 Task: Schedule a session to address project risks.
Action: Mouse moved to (78, 111)
Screenshot: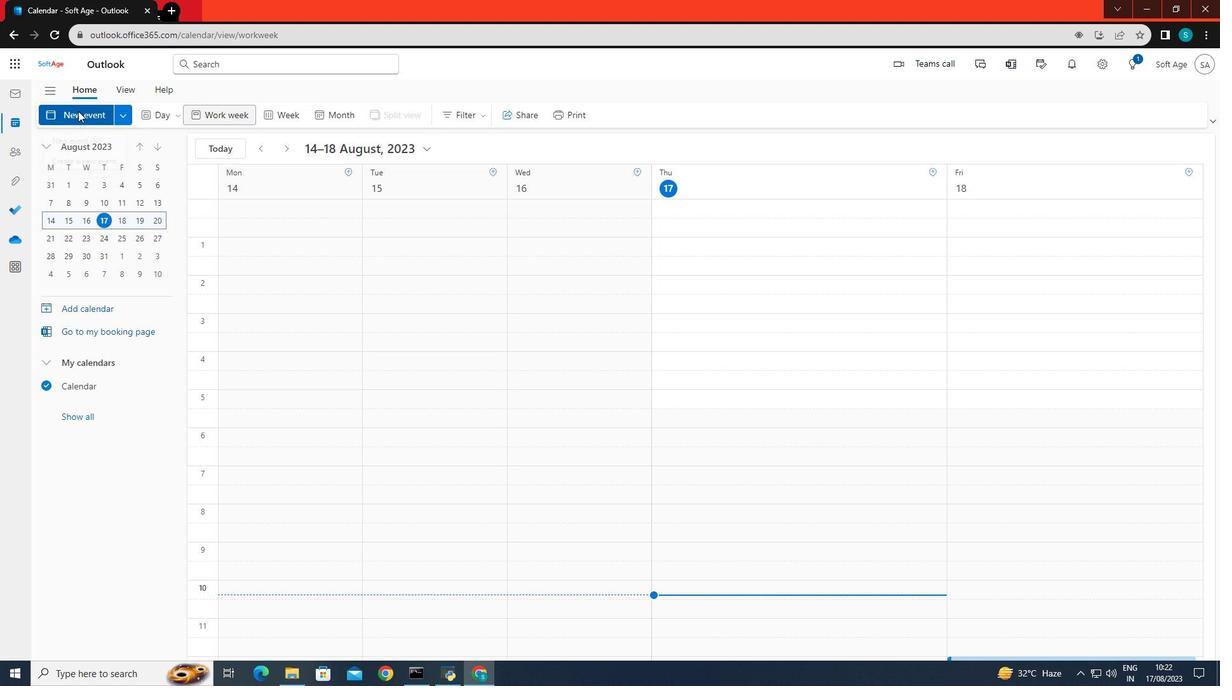 
Action: Mouse pressed left at (78, 111)
Screenshot: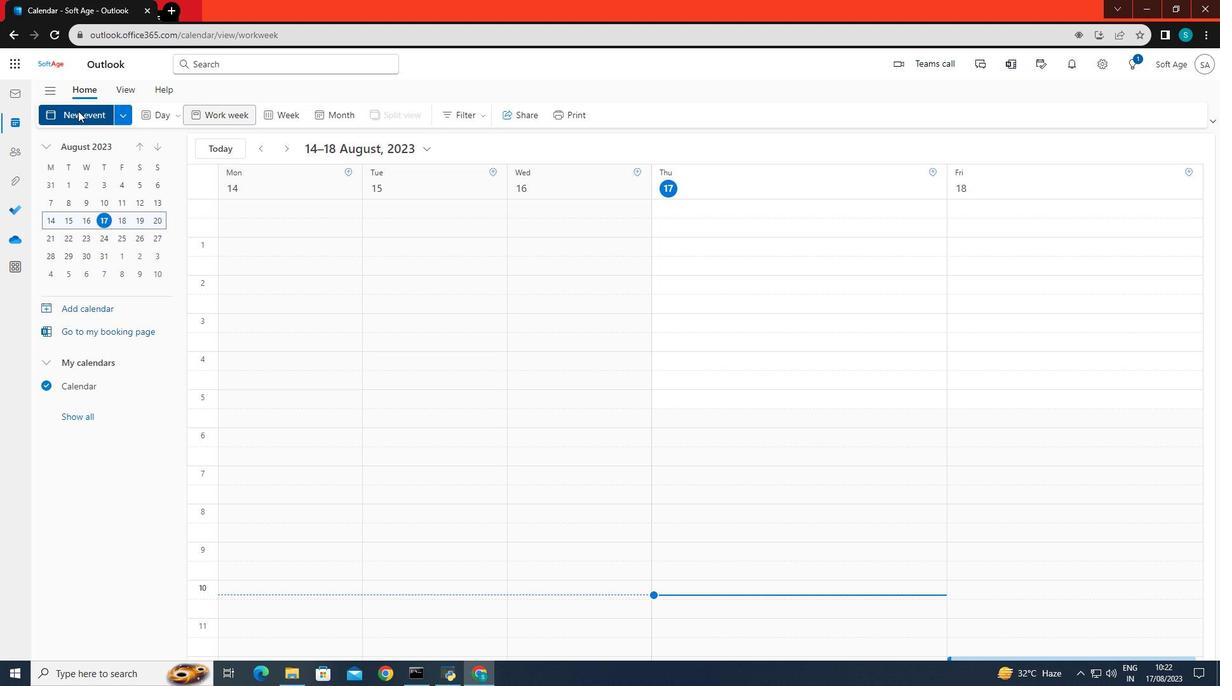 
Action: Mouse moved to (343, 203)
Screenshot: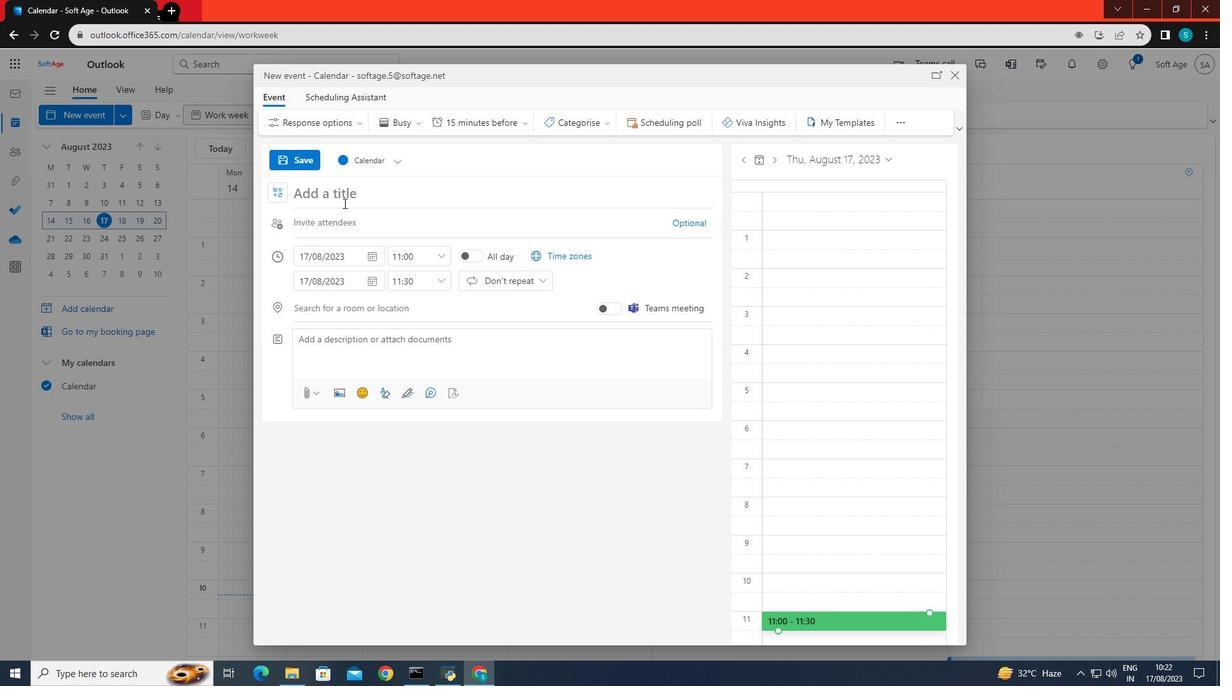 
Action: Mouse pressed left at (343, 203)
Screenshot: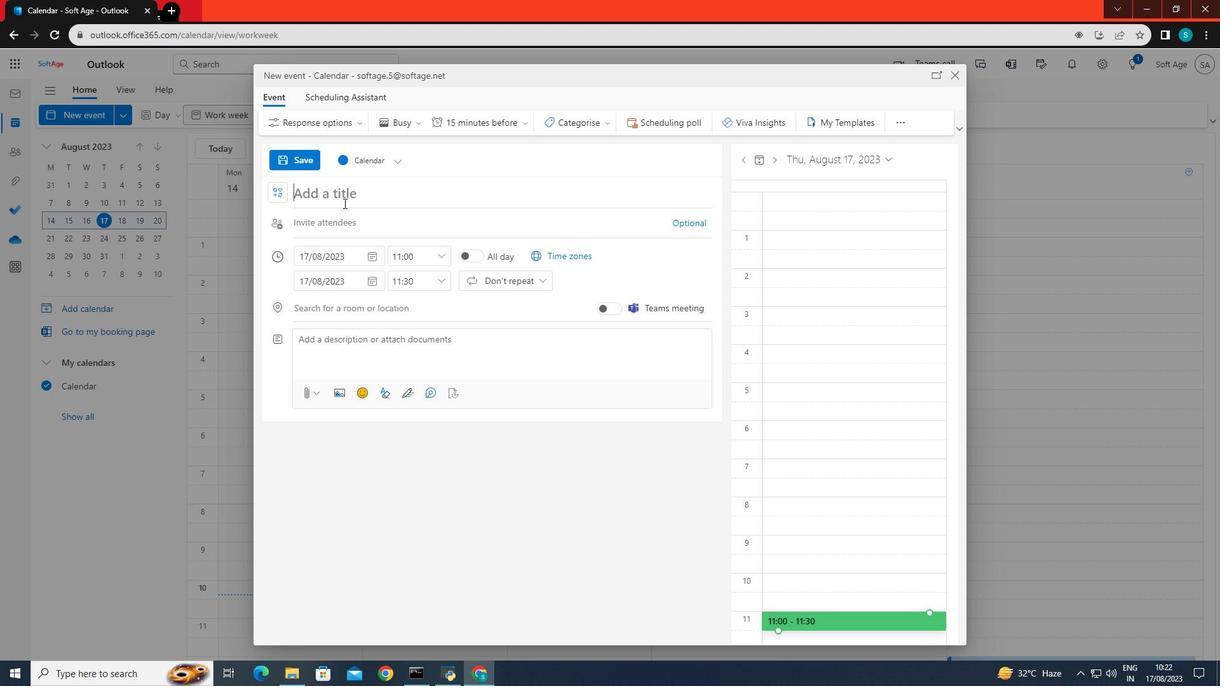 
Action: Key pressed <Key.caps_lock>AD<Key.backspace><Key.caps_lock>ddress<Key.space>projed<Key.backspace>ct<Key.space>risks
Screenshot: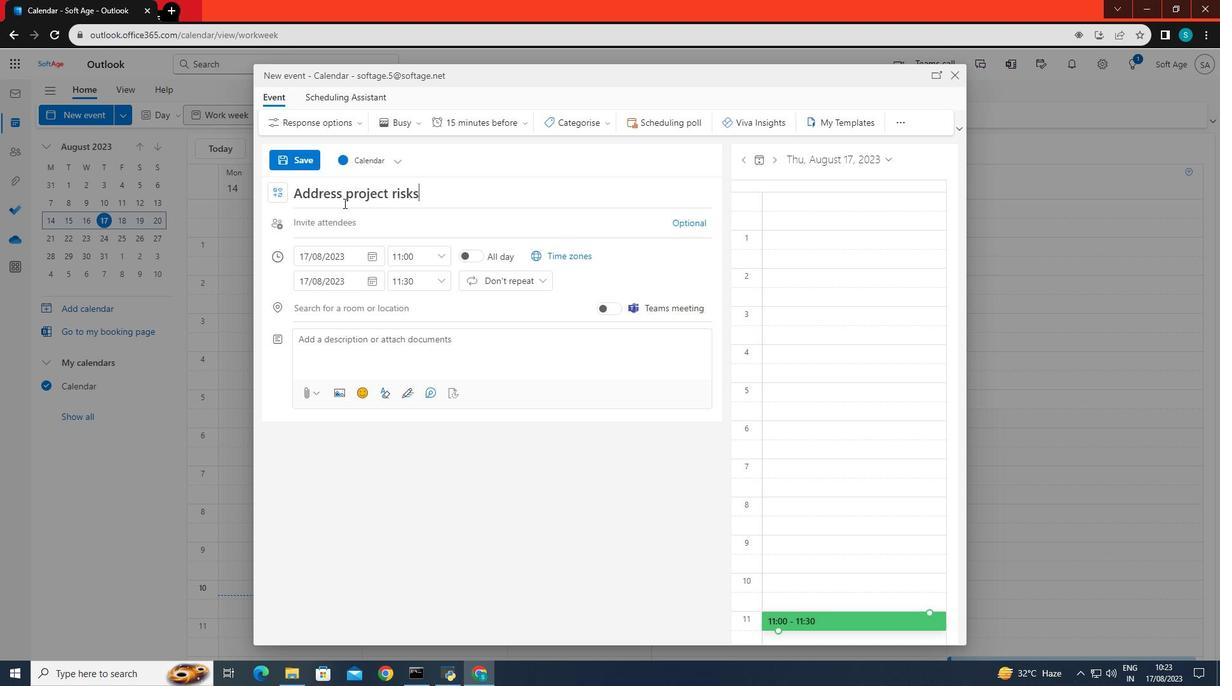 
Action: Mouse moved to (347, 194)
Screenshot: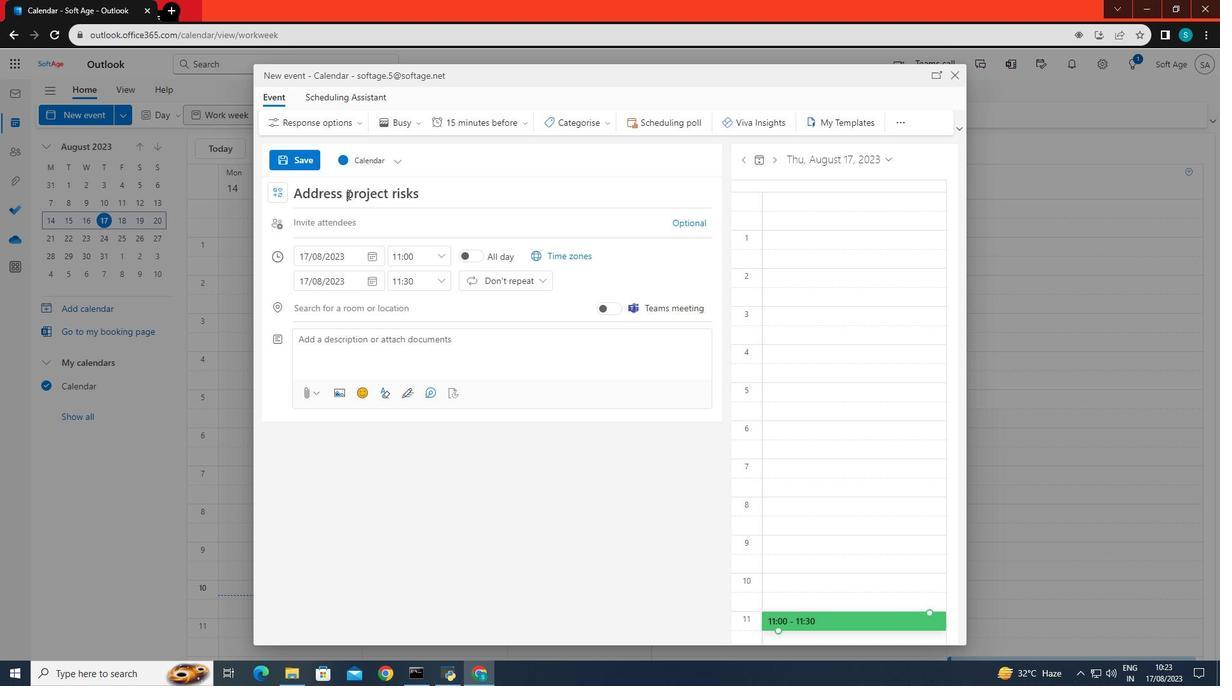 
Action: Mouse pressed left at (347, 194)
Screenshot: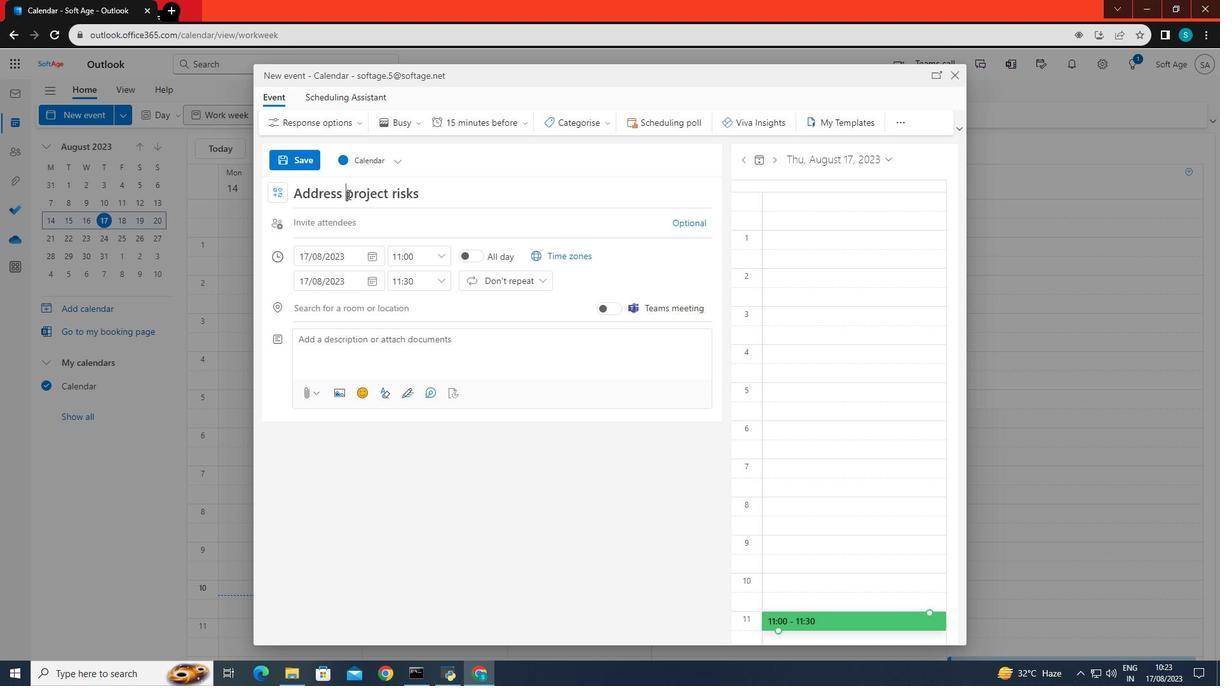 
Action: Mouse moved to (354, 226)
Screenshot: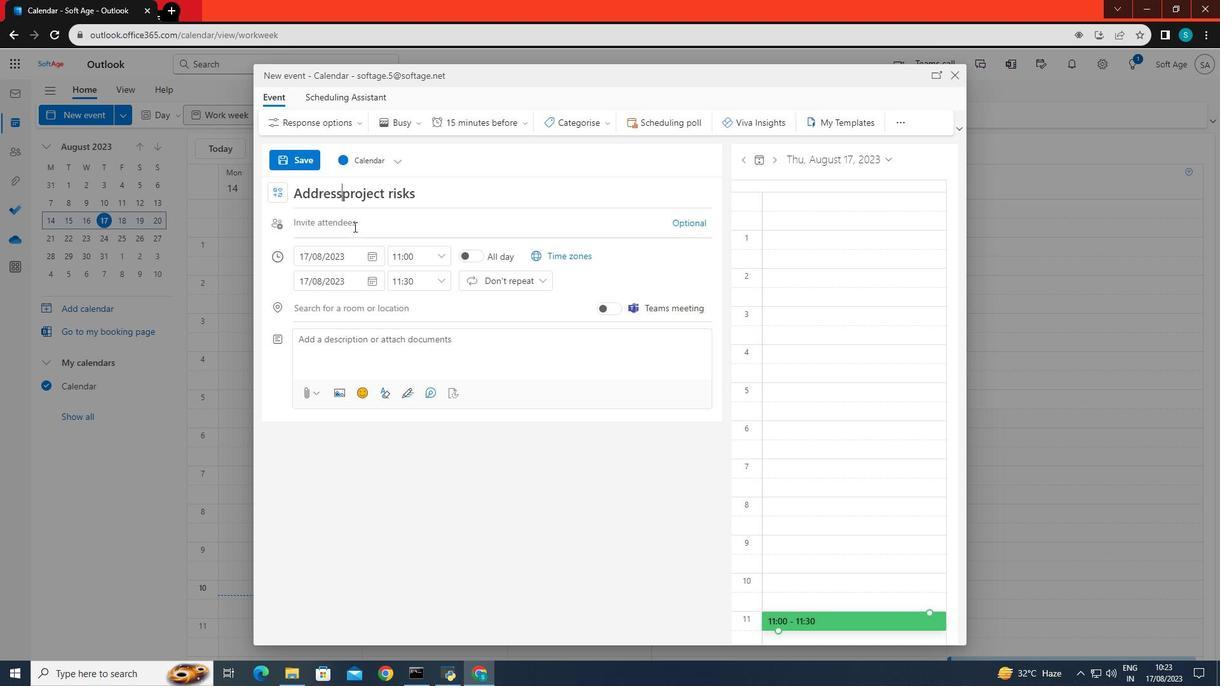 
Action: Key pressed <Key.backspace><Key.backspace><Key.backspace><Key.backspace><Key.backspace><Key.backspace><Key.backspace><Key.backspace><Key.backspace><Key.backspace><Key.backspace>
Screenshot: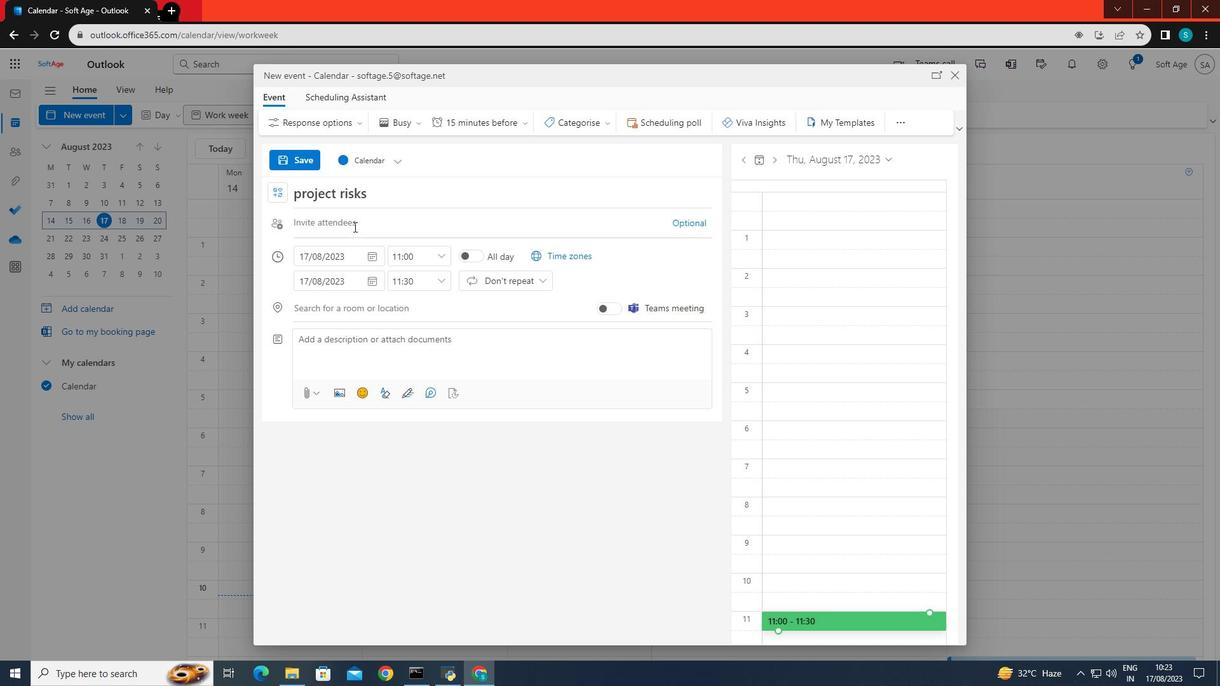 
Action: Mouse moved to (326, 264)
Screenshot: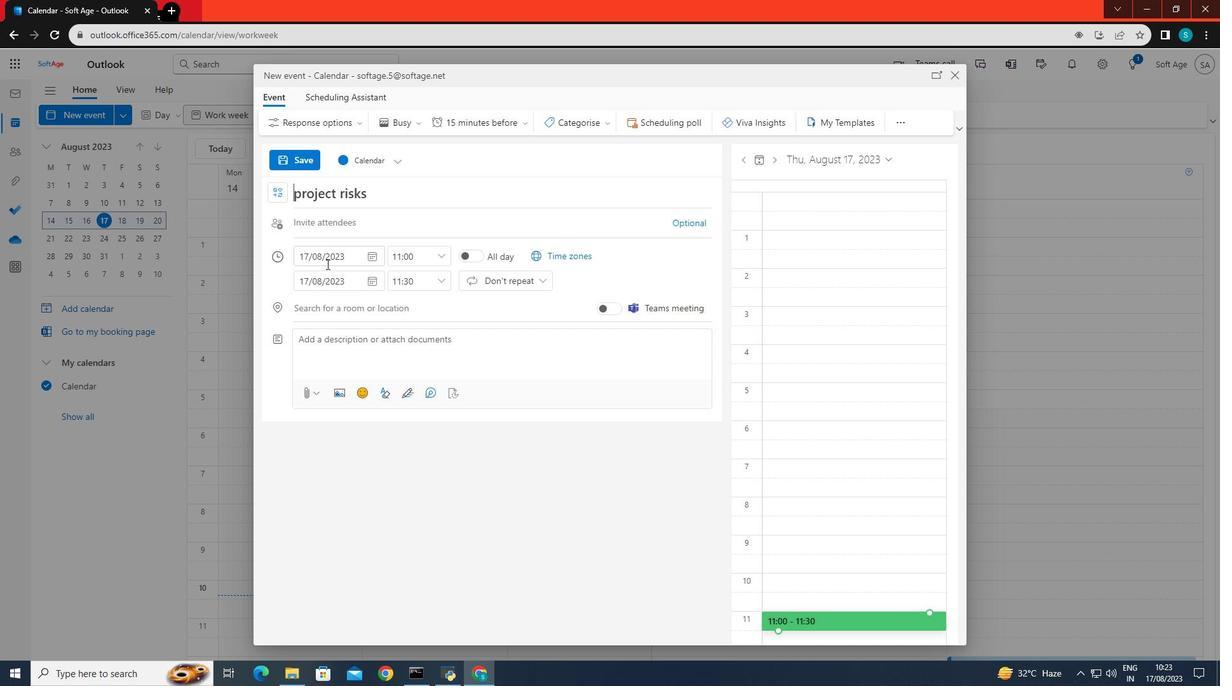 
Action: Mouse pressed left at (326, 264)
Screenshot: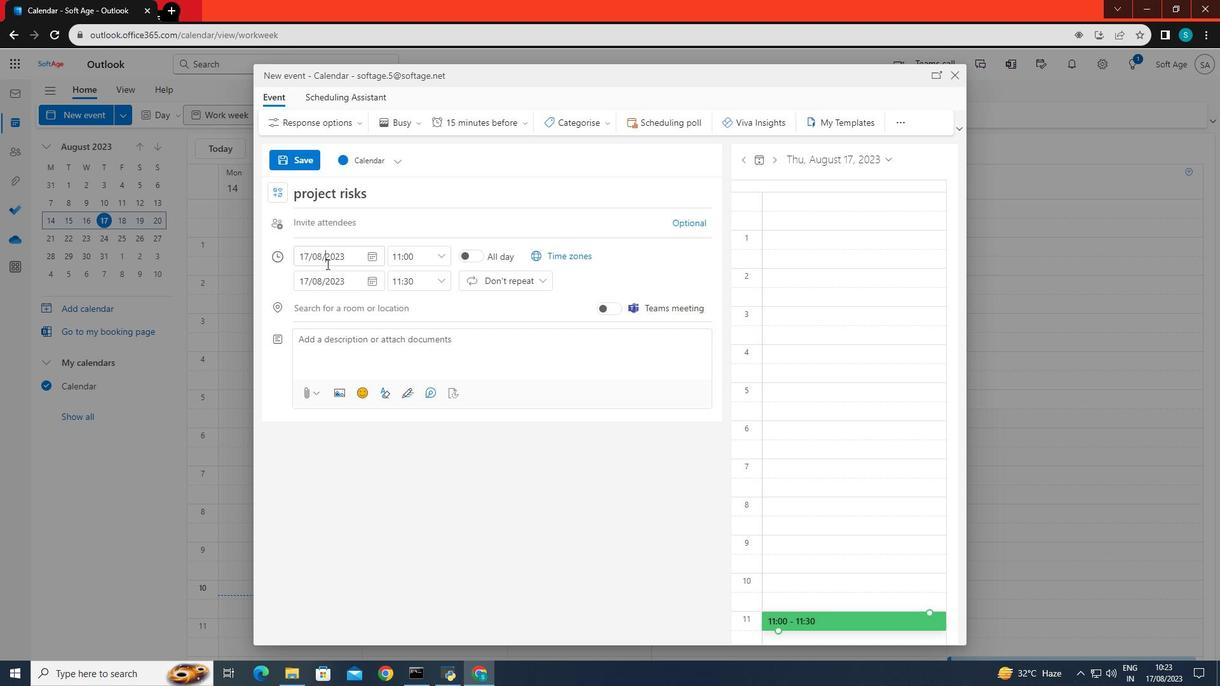 
Action: Mouse moved to (322, 374)
Screenshot: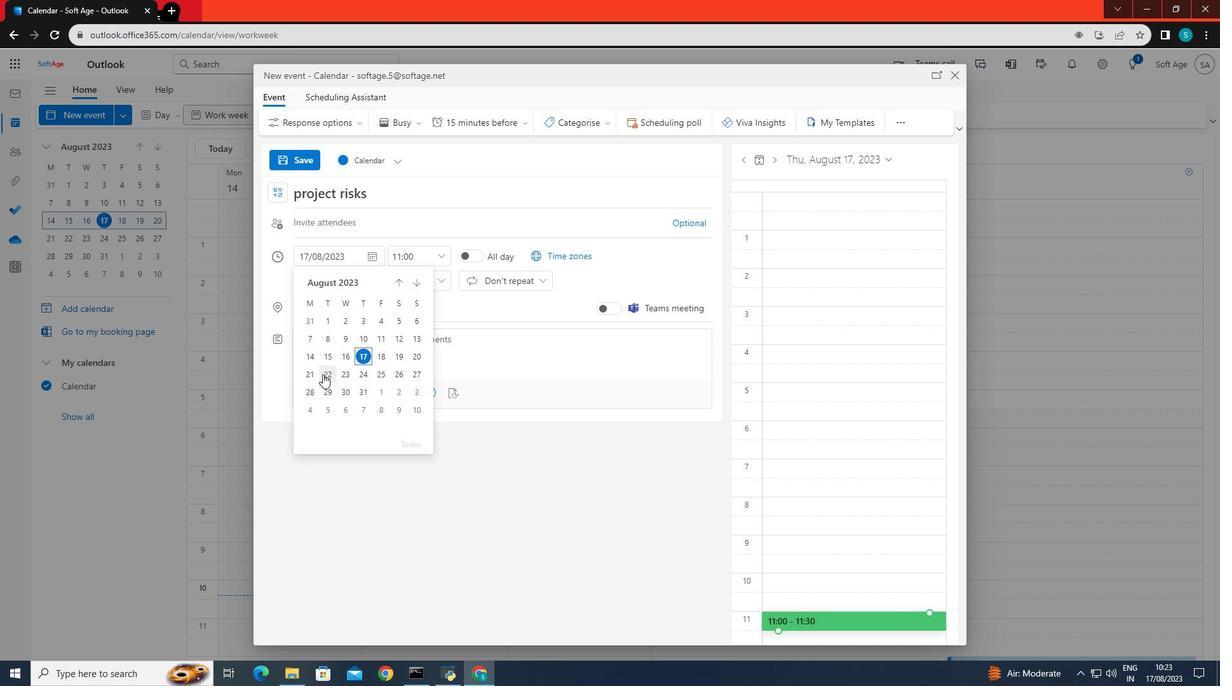 
Action: Mouse pressed left at (322, 374)
Screenshot: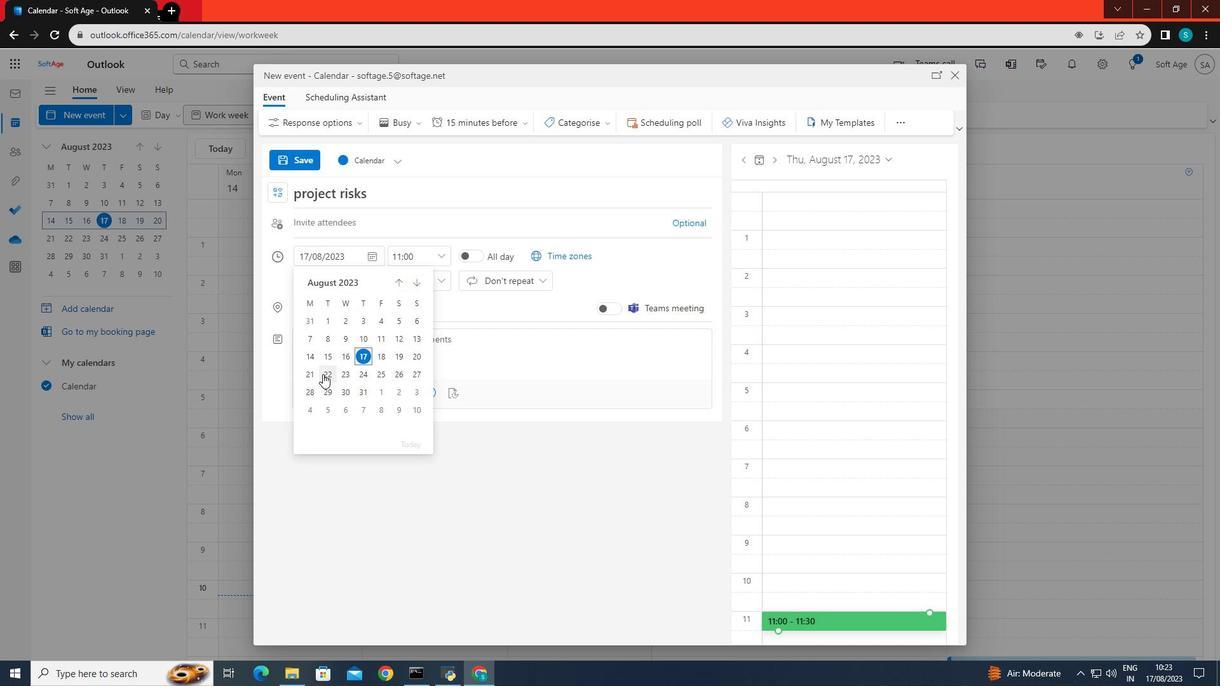 
Action: Mouse moved to (432, 256)
Screenshot: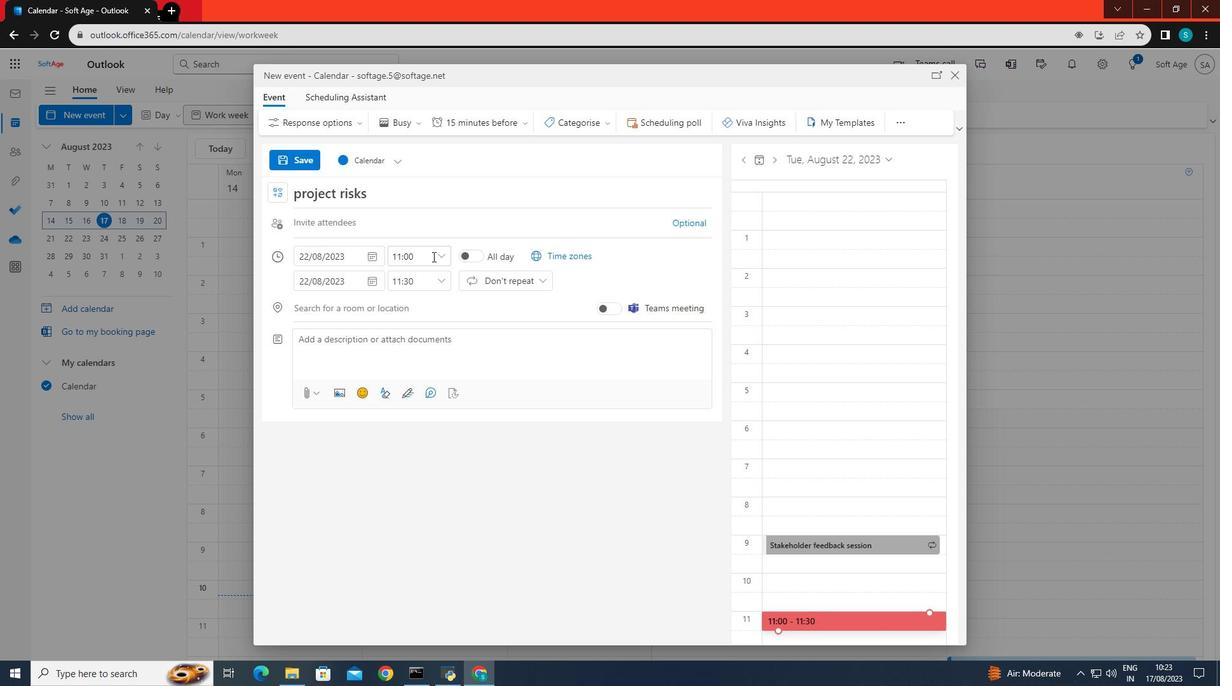 
Action: Mouse pressed left at (432, 256)
Screenshot: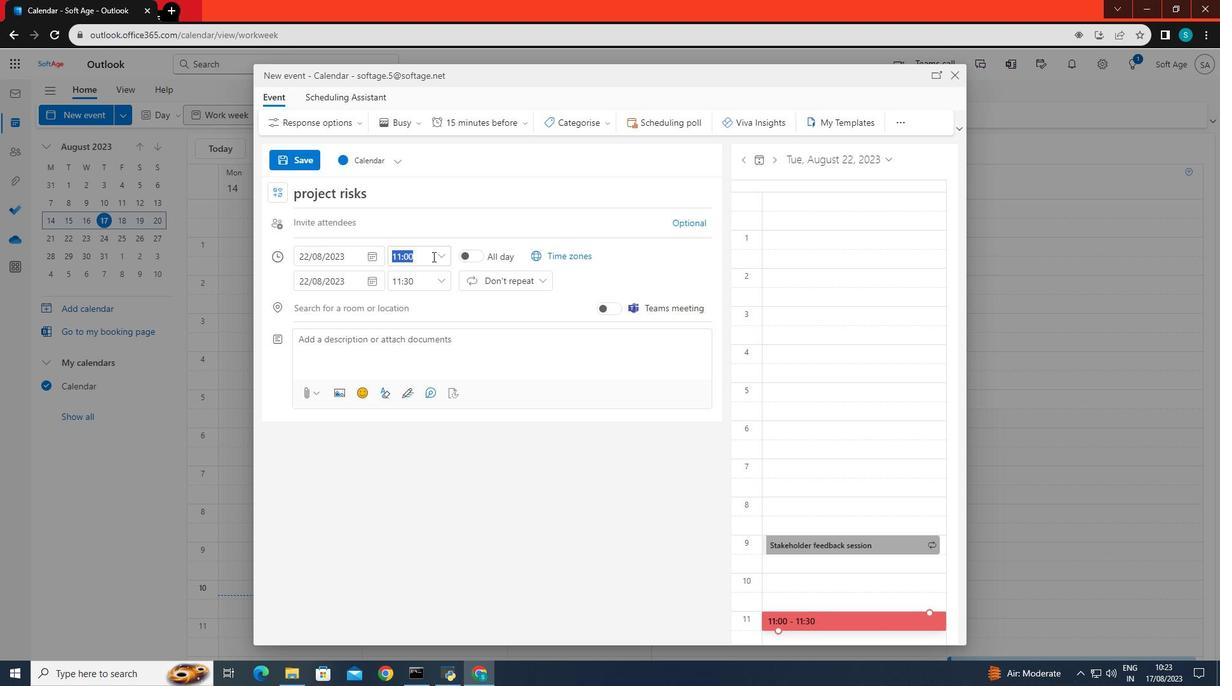 
Action: Mouse moved to (448, 258)
Screenshot: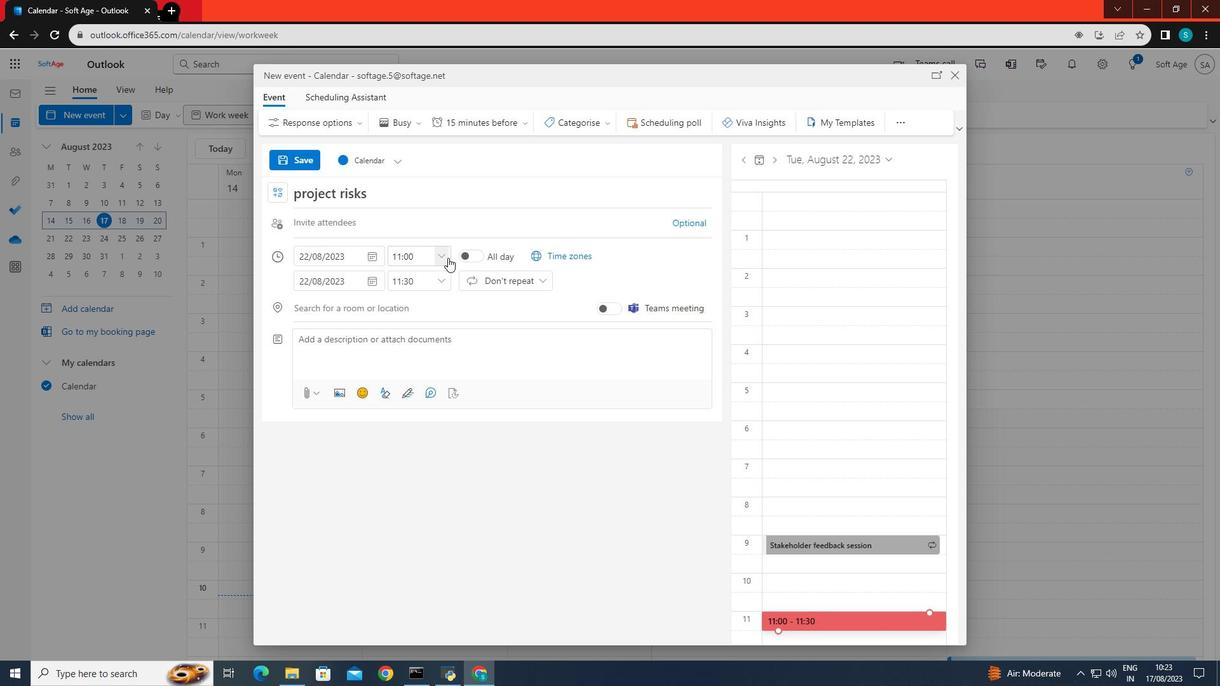 
Action: Mouse pressed left at (448, 258)
Screenshot: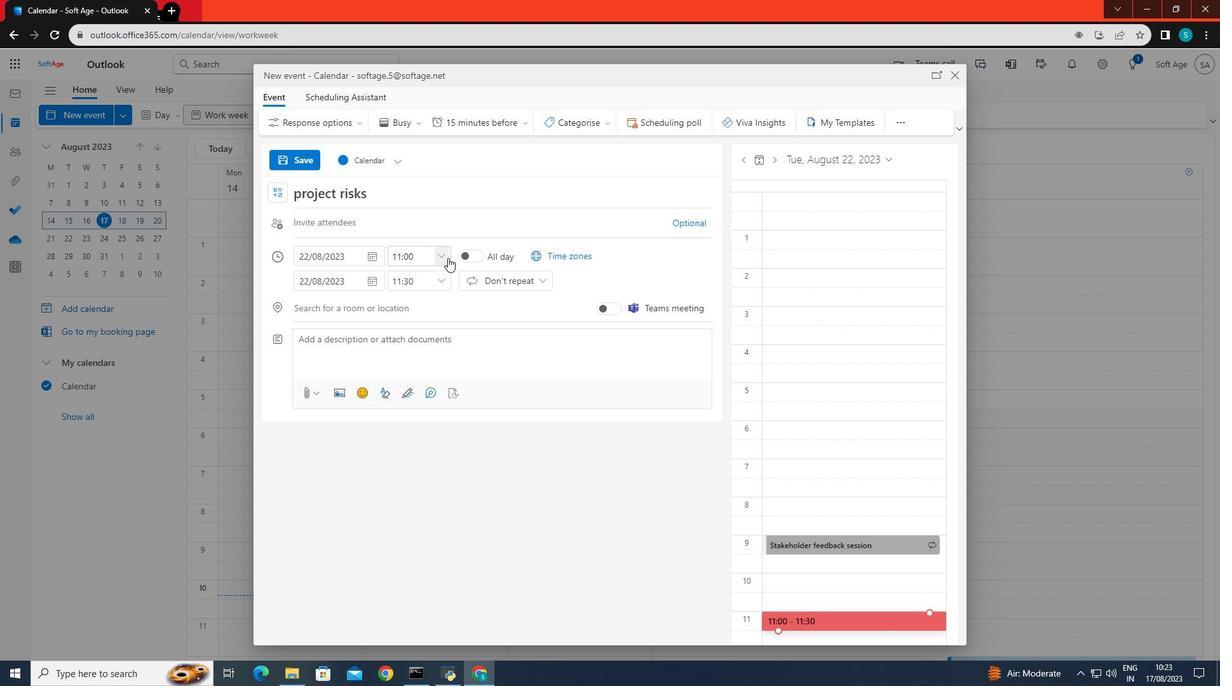 
Action: Mouse moved to (409, 363)
Screenshot: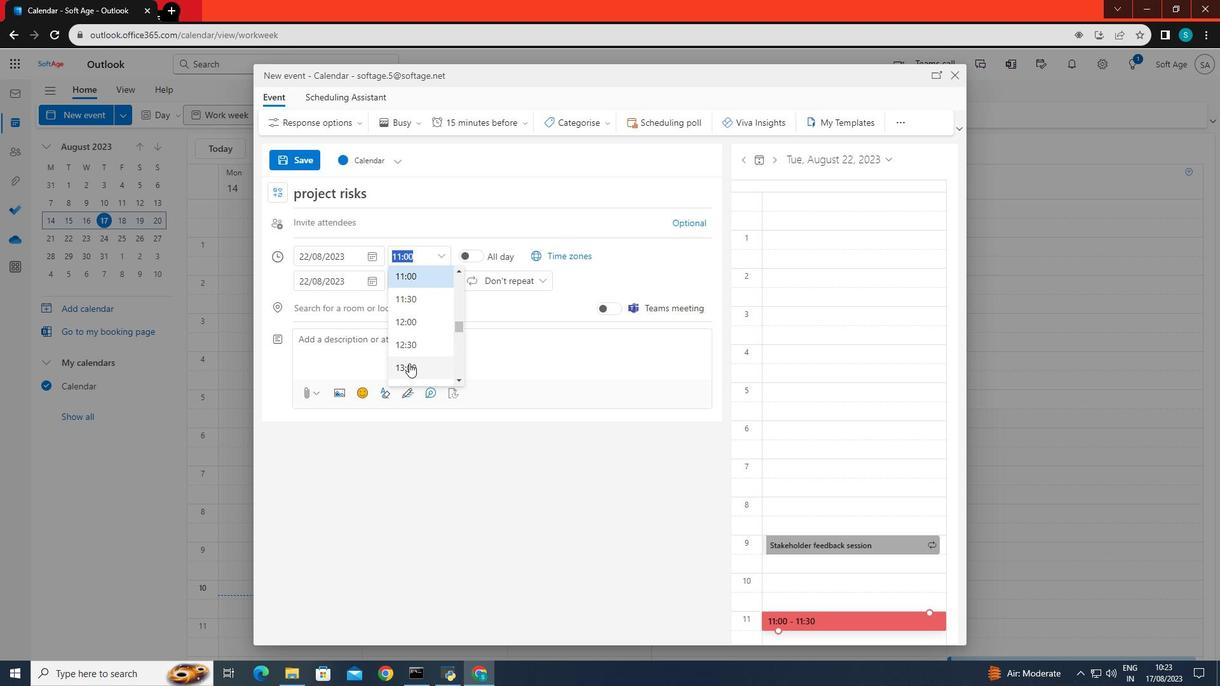 
Action: Mouse pressed left at (409, 363)
Screenshot: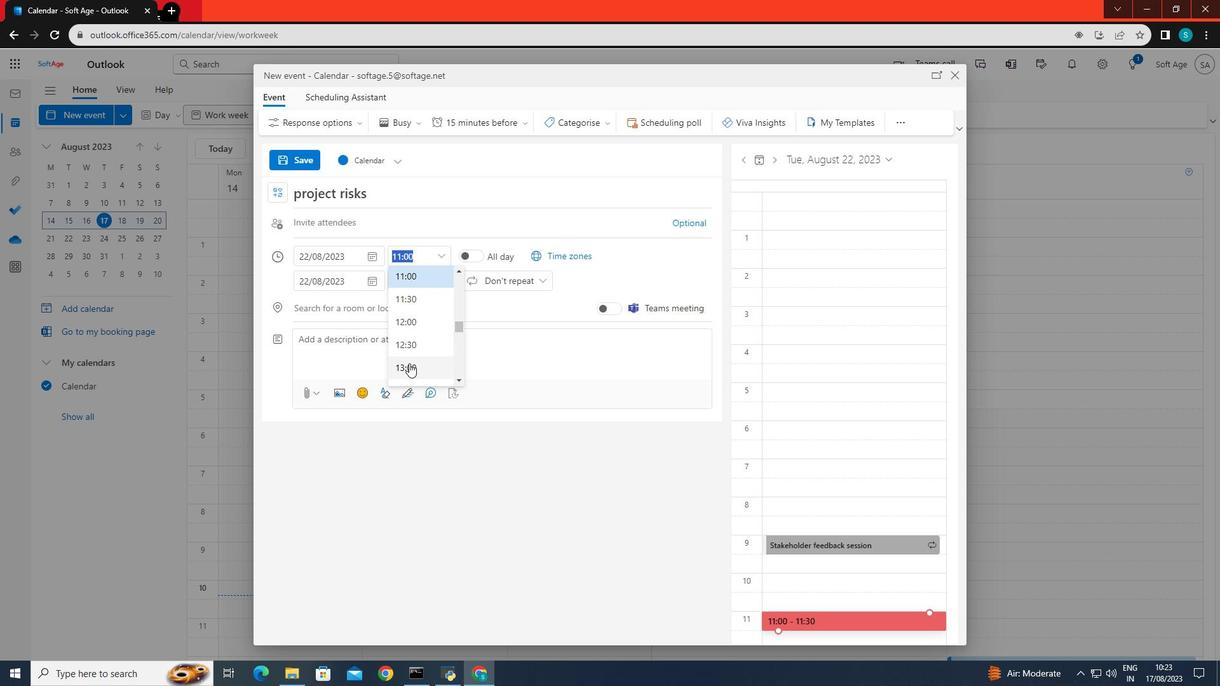 
Action: Mouse moved to (438, 282)
Screenshot: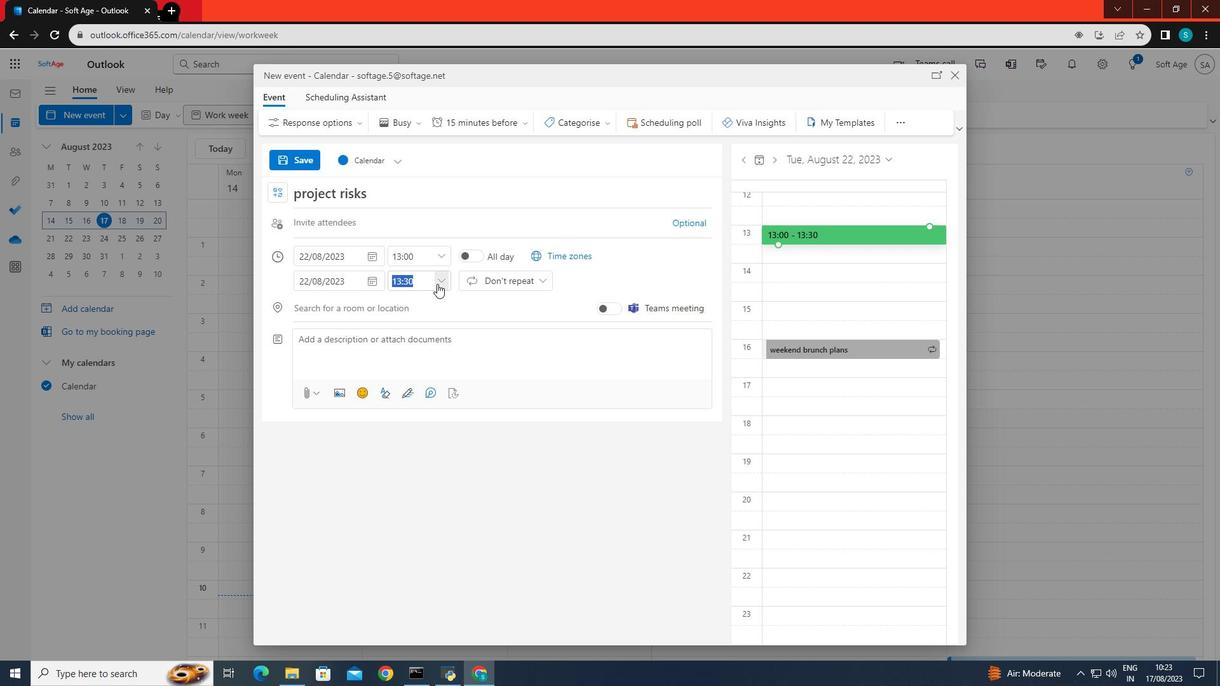 
Action: Mouse pressed left at (441, 280)
Screenshot: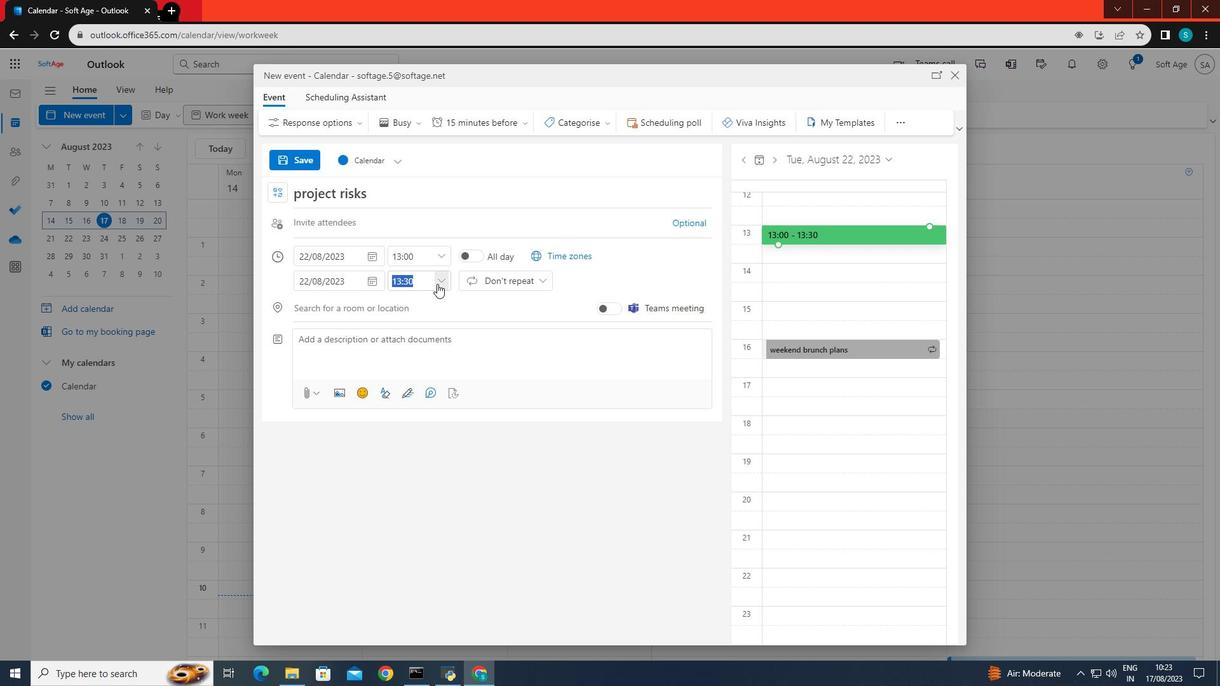 
Action: Mouse moved to (424, 374)
Screenshot: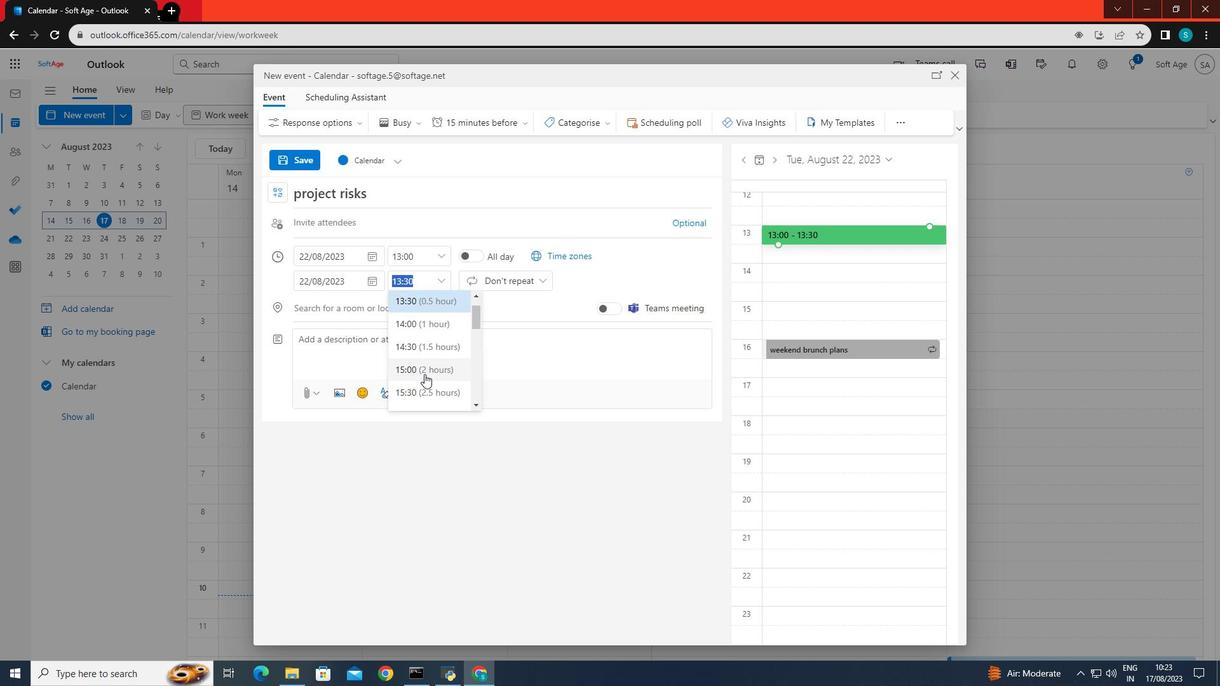 
Action: Mouse pressed left at (424, 374)
Screenshot: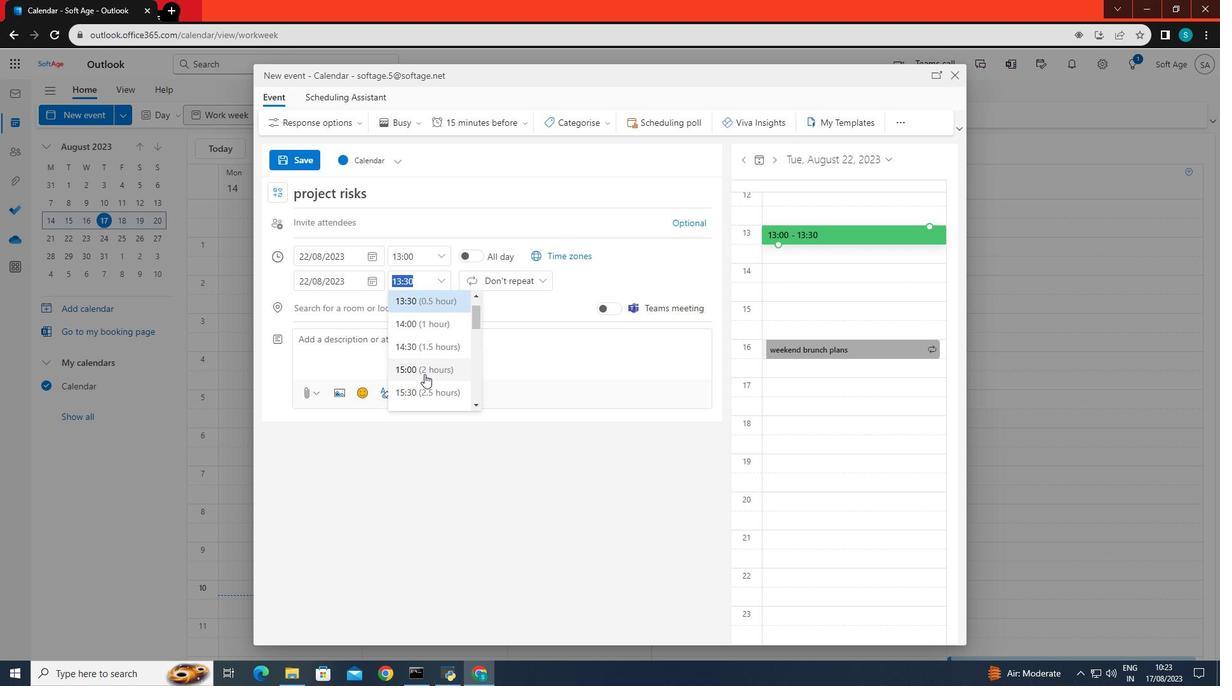 
Action: Mouse moved to (359, 277)
Screenshot: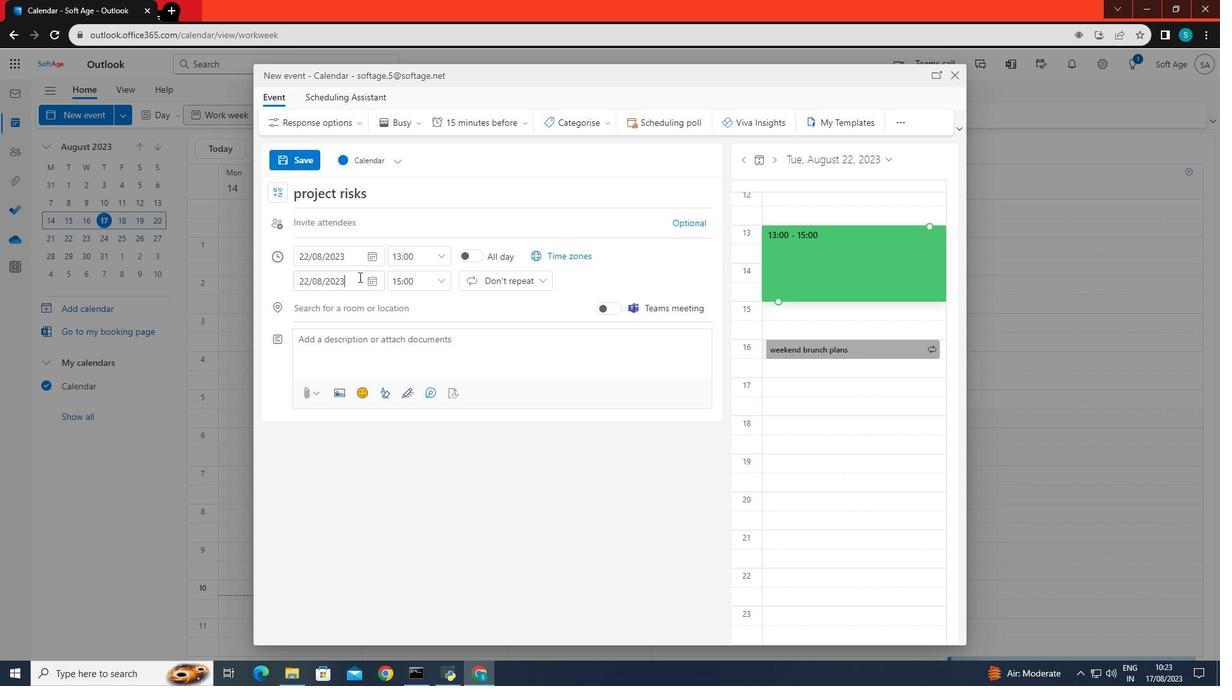 
Action: Mouse pressed left at (359, 277)
Screenshot: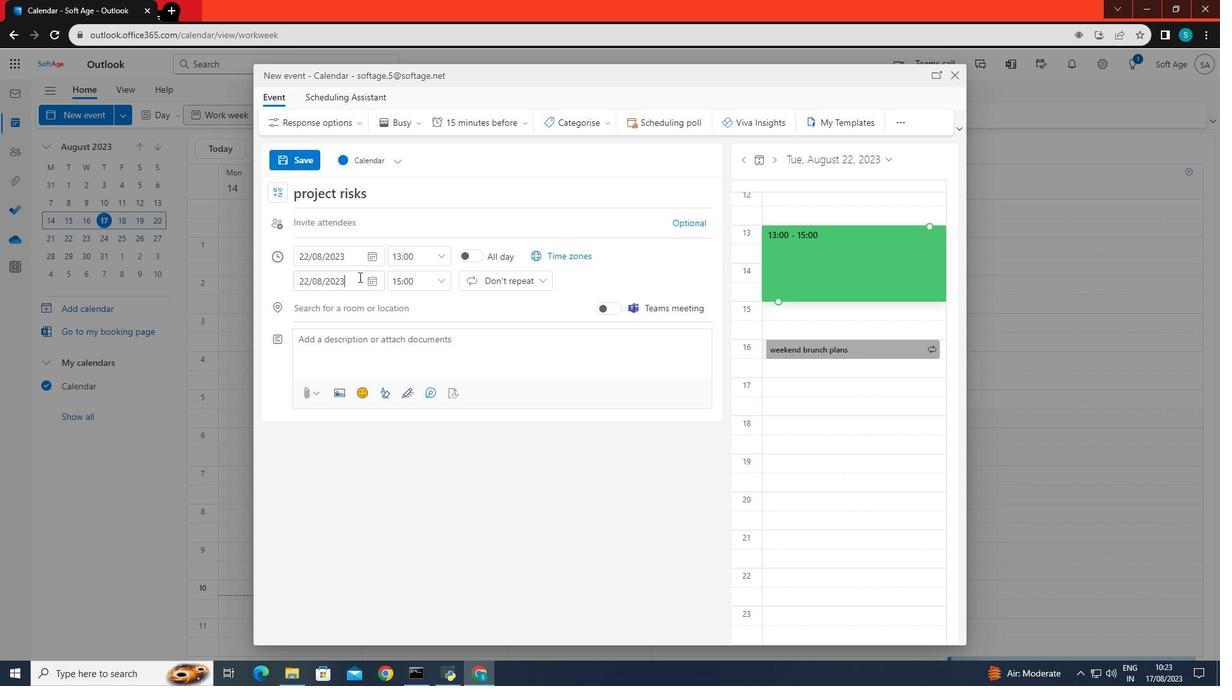 
Action: Mouse moved to (515, 322)
Screenshot: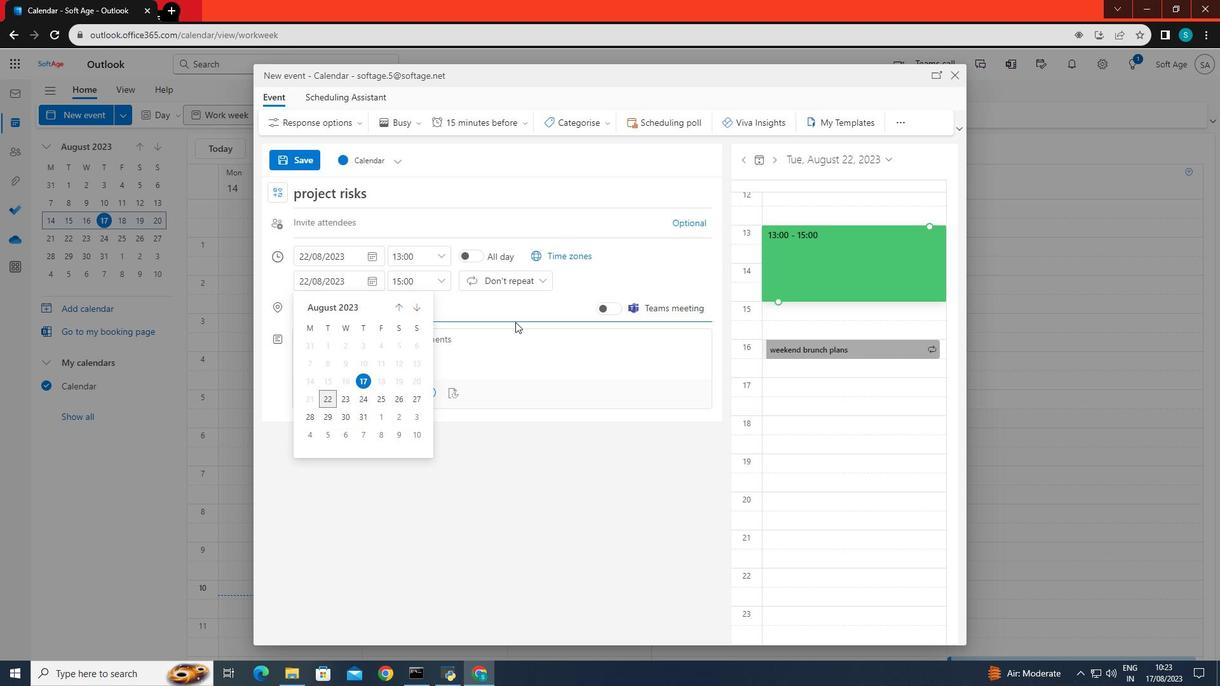 
Action: Mouse pressed left at (515, 322)
Screenshot: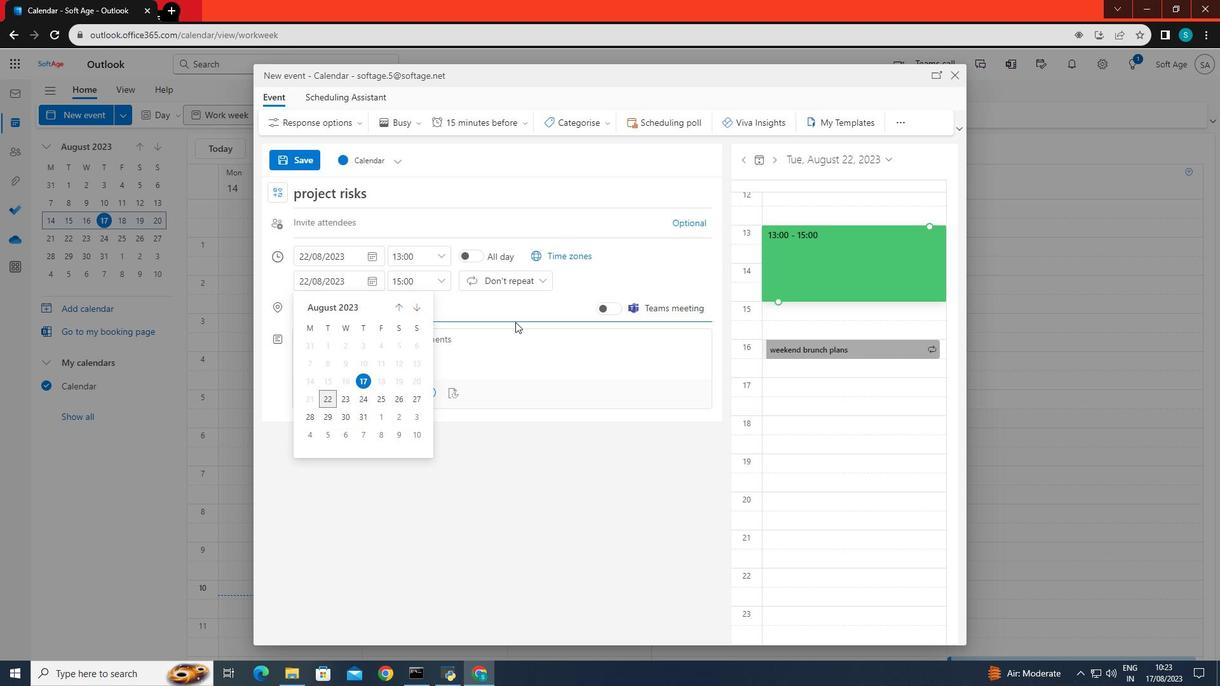 
Action: Mouse moved to (371, 345)
Screenshot: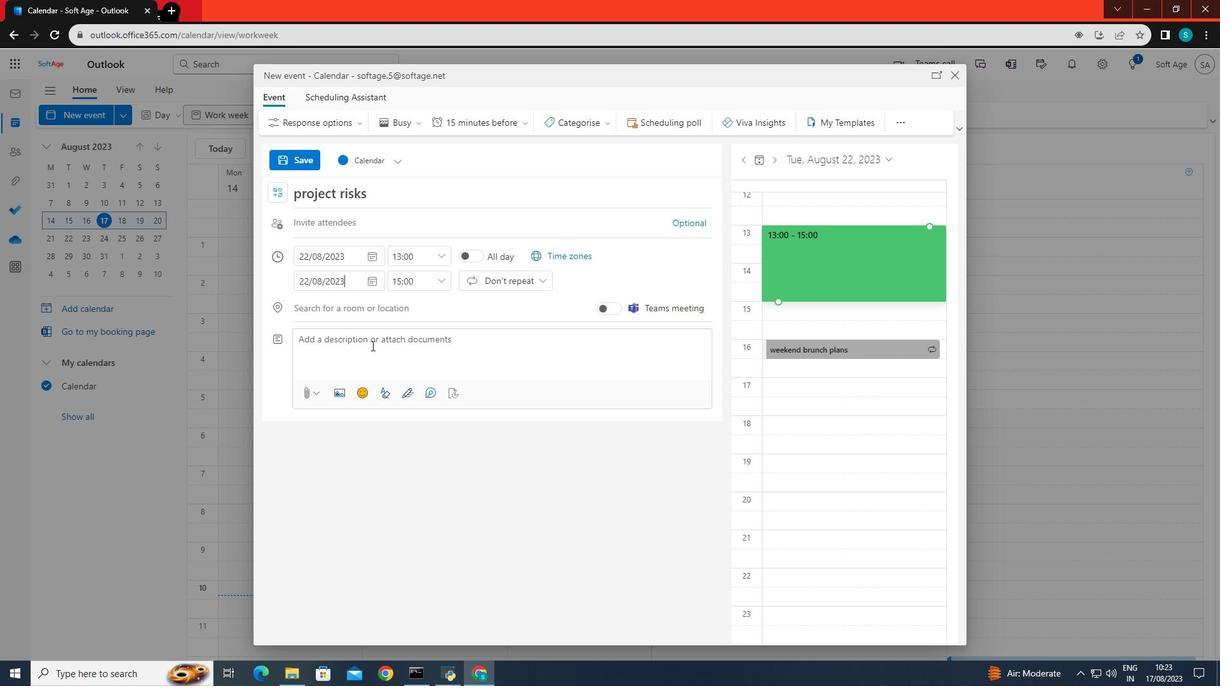 
Action: Mouse pressed left at (371, 345)
Screenshot: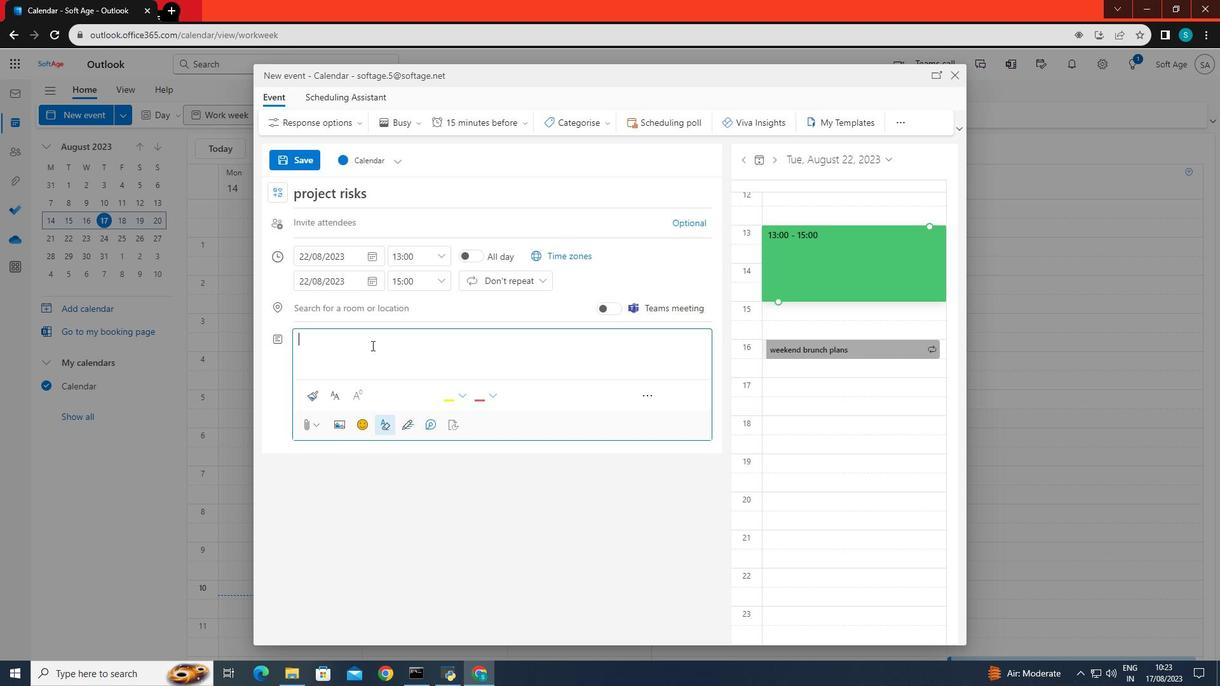 
Action: Key pressed <Key.caps_lock>A<Key.caps_lock><Key.space>sees<Key.backspace><Key.backspace><Key.backspace>ession<Key.space>to<Key.space>address<Key.space>project<Key.space>risks.
Screenshot: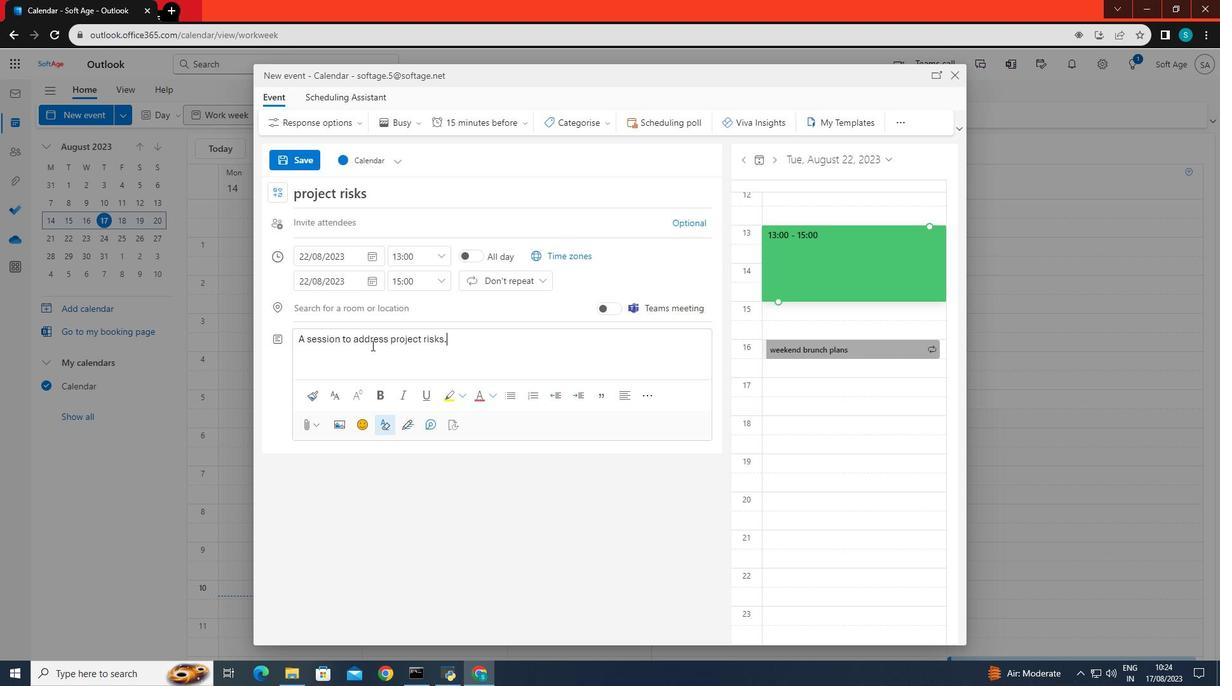 
Action: Mouse moved to (472, 285)
Screenshot: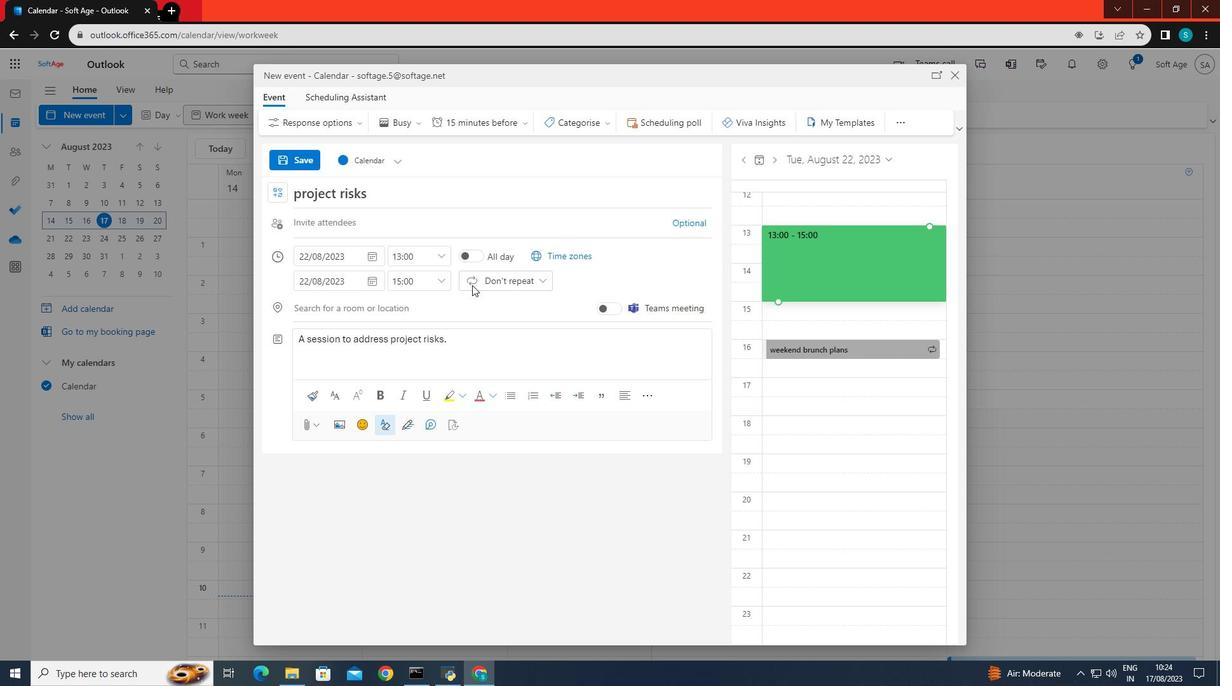 
Action: Mouse pressed left at (472, 285)
Screenshot: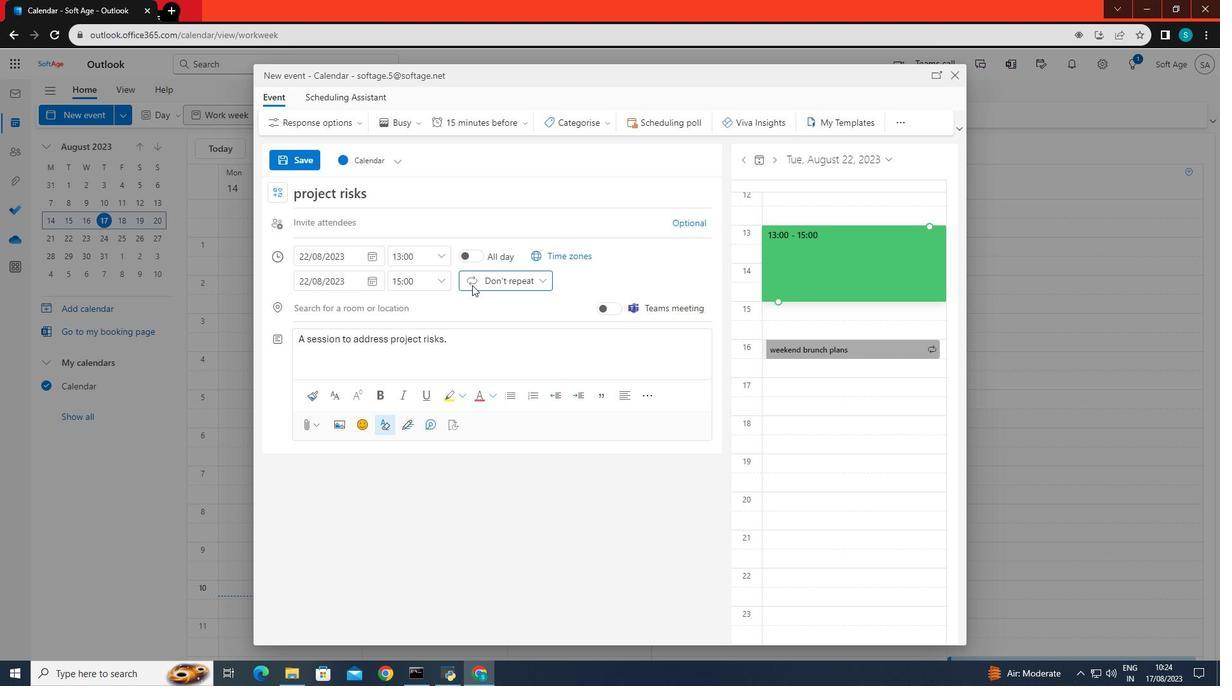 
Action: Mouse moved to (491, 285)
Screenshot: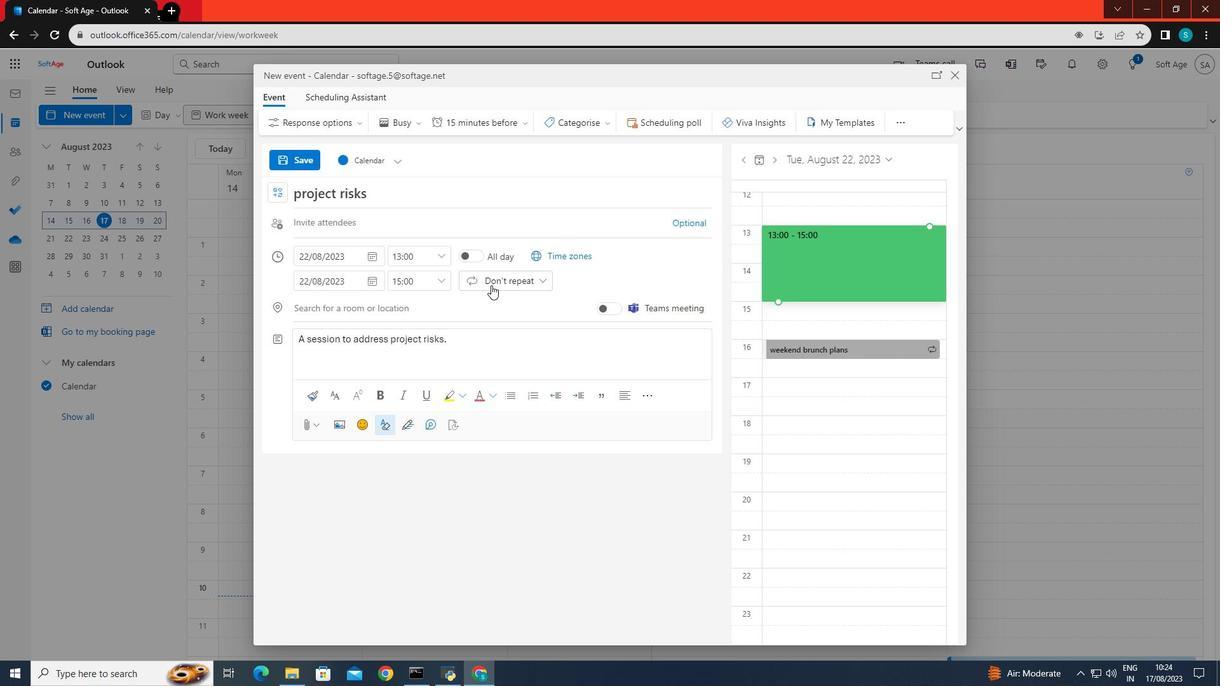 
Action: Mouse pressed left at (491, 285)
Screenshot: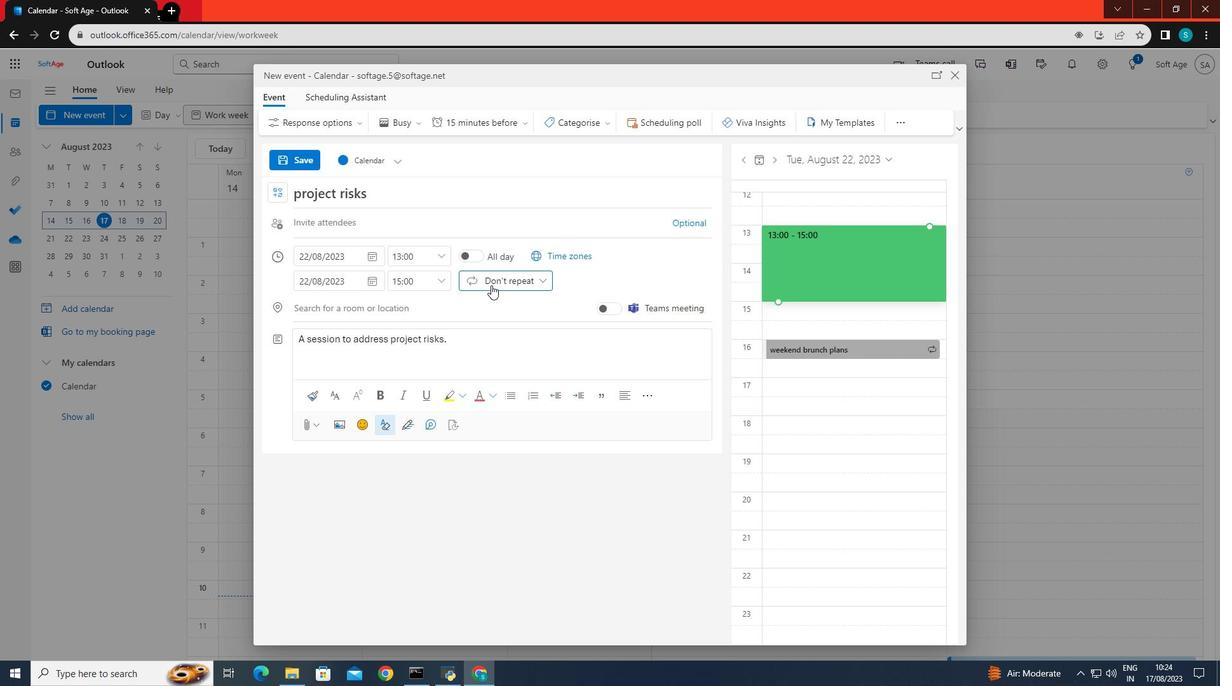 
Action: Mouse moved to (487, 368)
Screenshot: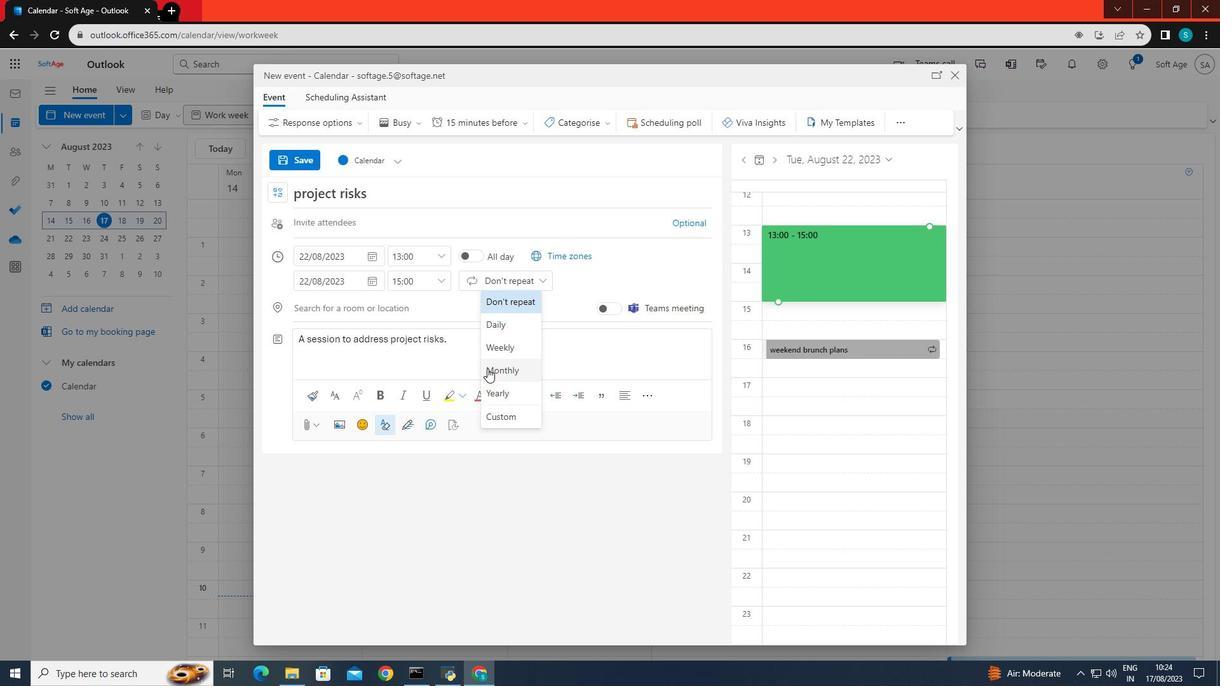 
Action: Mouse pressed left at (487, 368)
Screenshot: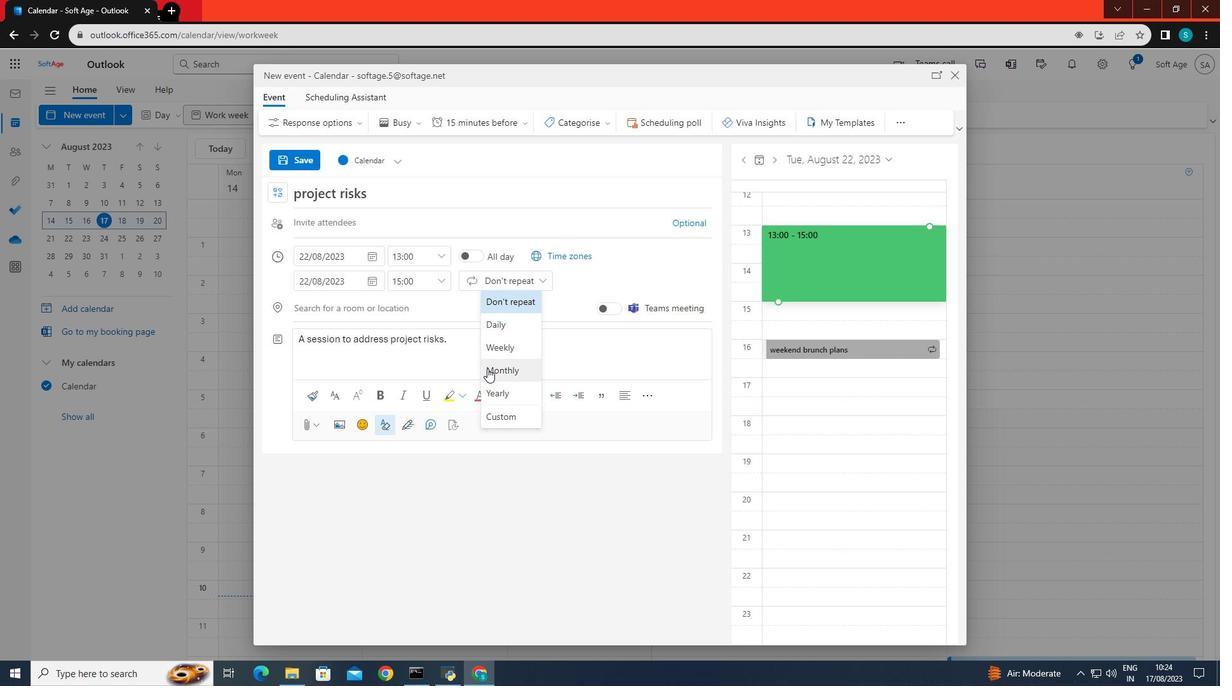 
Action: Mouse moved to (535, 352)
Screenshot: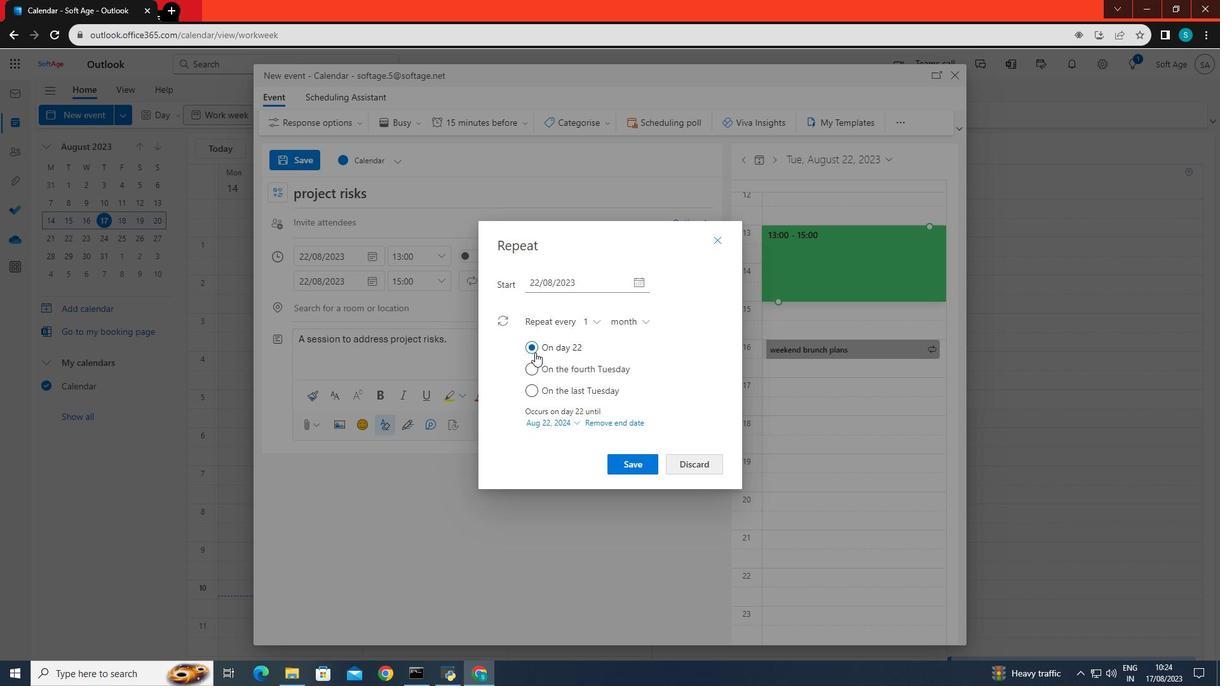 
Action: Mouse pressed left at (535, 352)
Screenshot: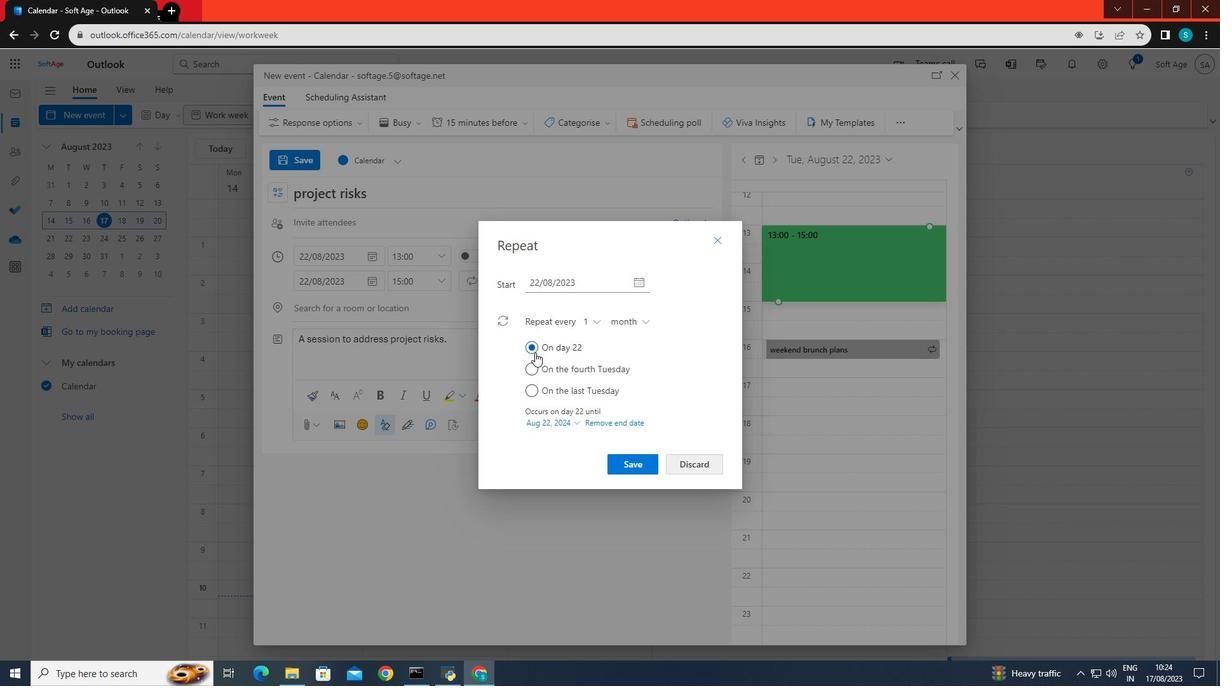 
Action: Mouse moved to (631, 461)
Screenshot: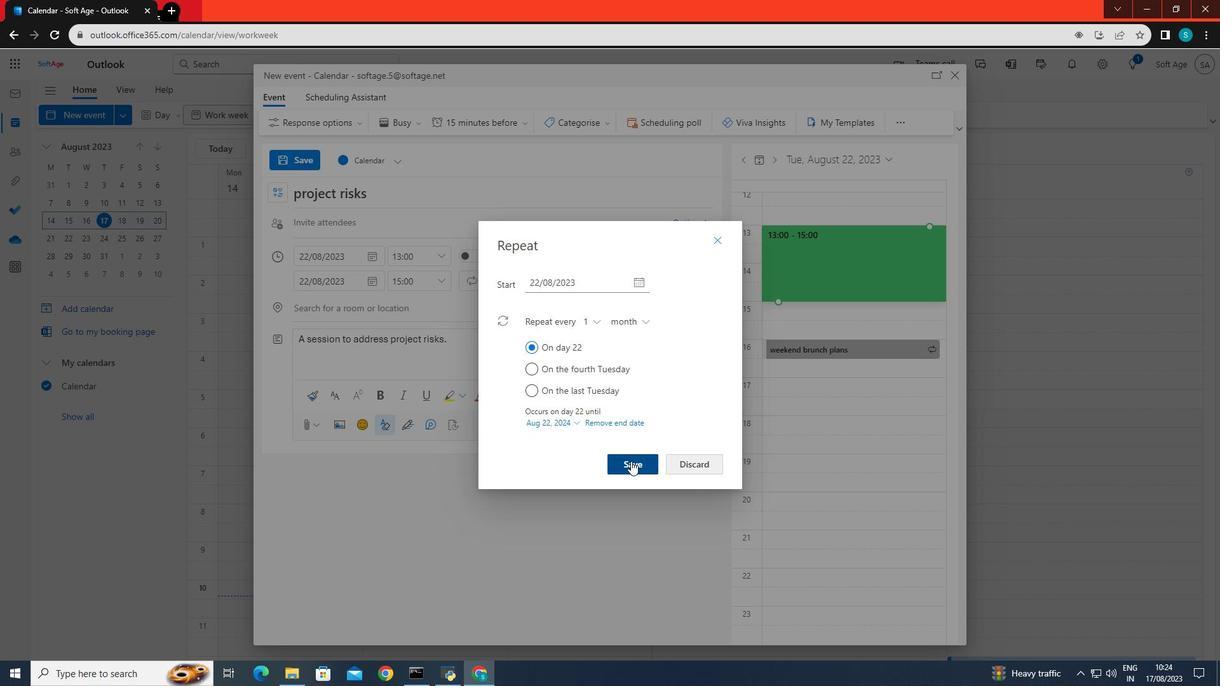 
Action: Mouse pressed left at (631, 461)
Screenshot: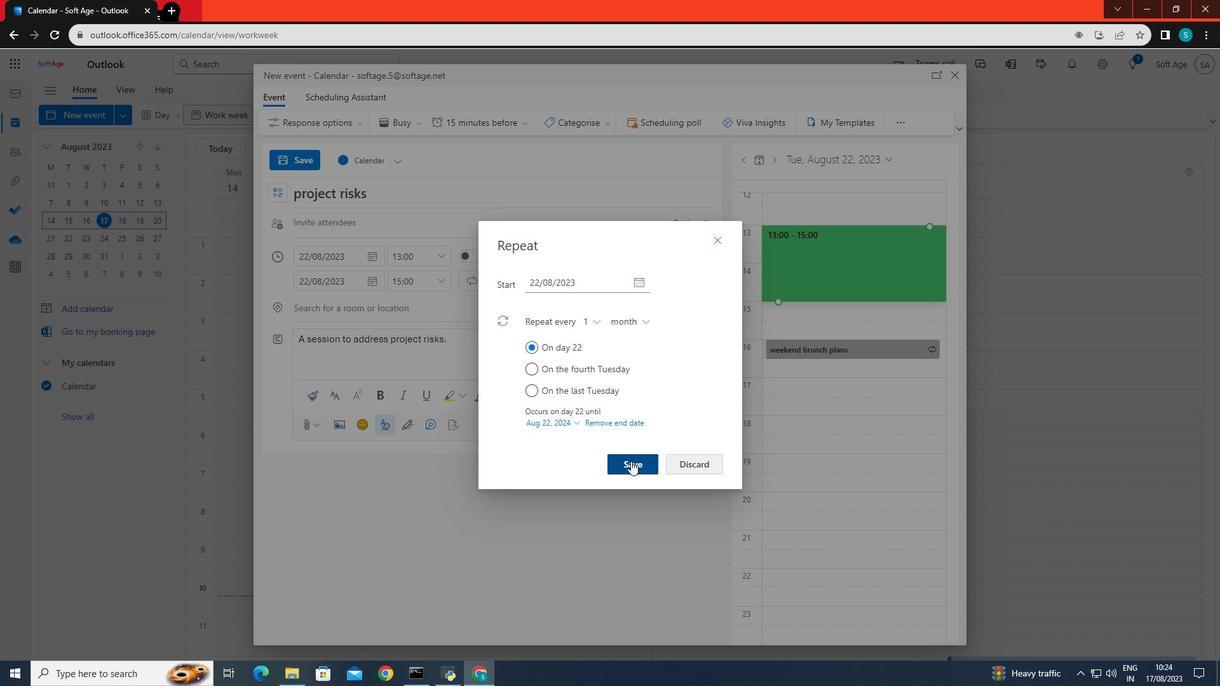 
Action: Mouse moved to (291, 160)
Screenshot: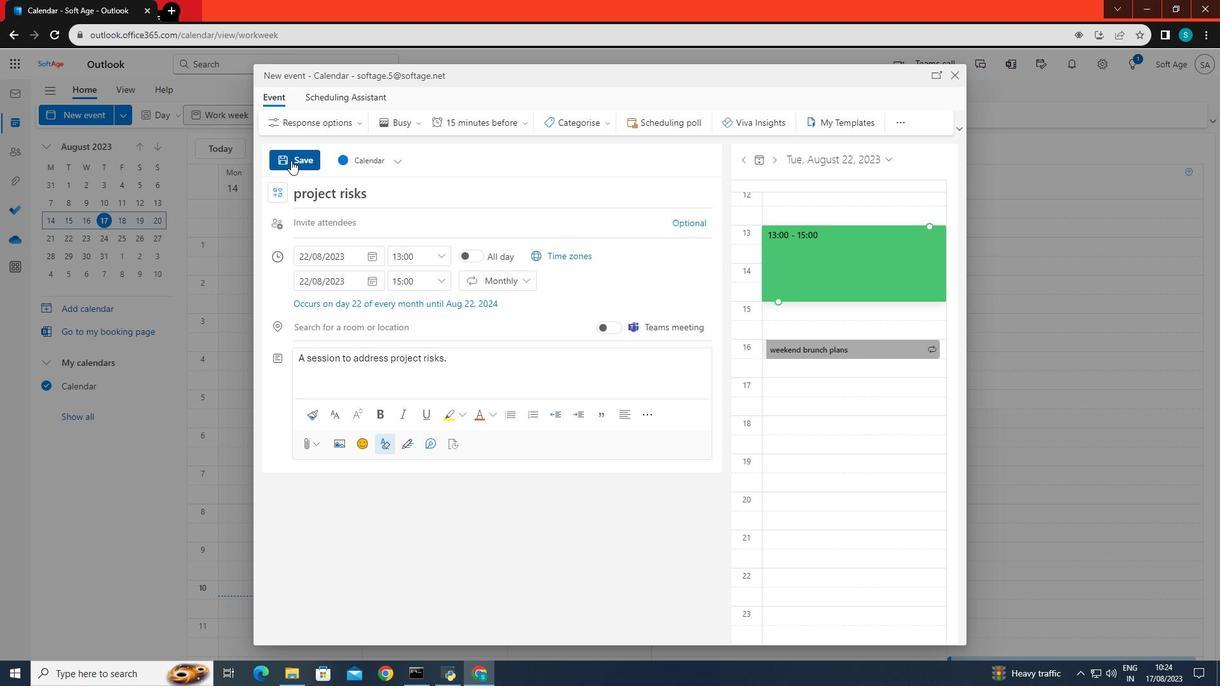 
Action: Mouse pressed left at (291, 160)
Screenshot: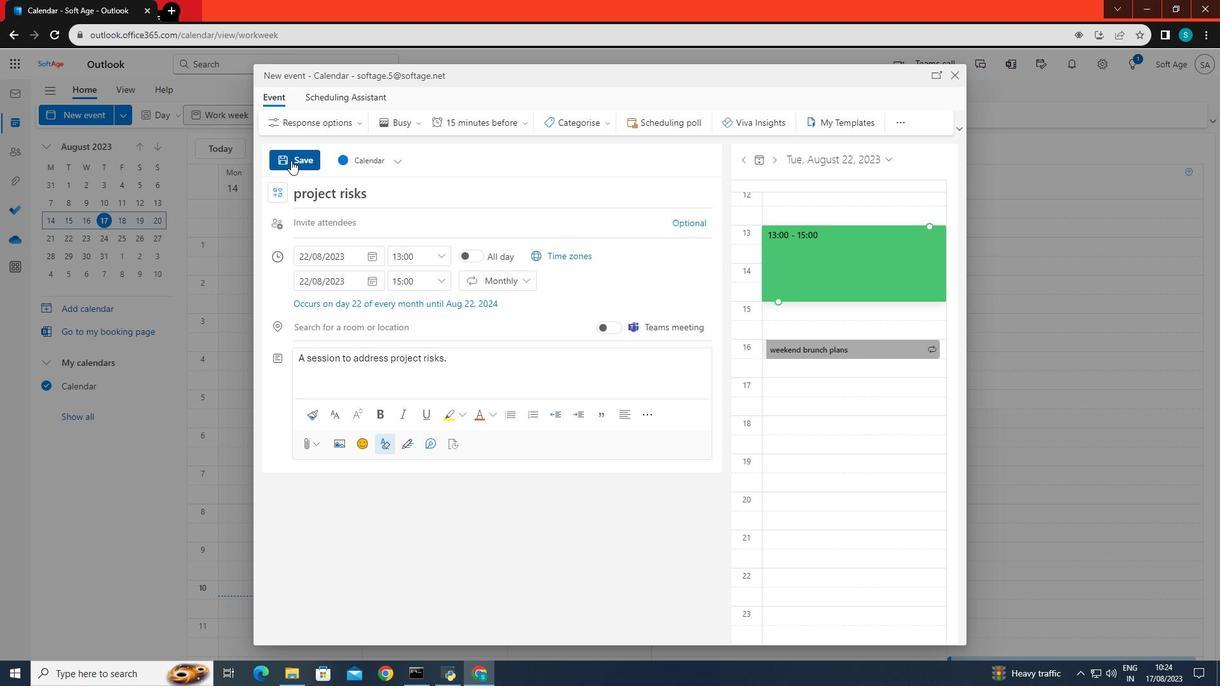 
